 Task: Open Card Team Communication Review in Board Product Prototyping to Workspace Information Security and add a team member Softage.1@softage.net, a label Yellow, a checklist Customer Acquisition, an attachment from your google drive, a color Yellow and finally, add a card description 'Create and send out employee satisfaction survey on company values' and a comment 'Collaboration and communication are key to success for this task, so let us make sure everyone is informed and involved.'. Add a start date 'Jan 05, 1900' with a due date 'Jan 12, 1900'
Action: Mouse moved to (402, 144)
Screenshot: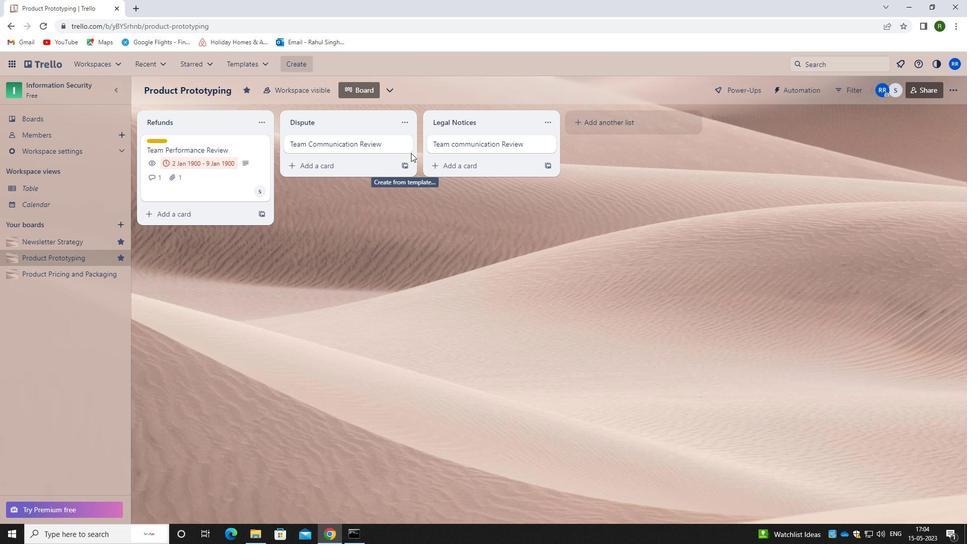 
Action: Mouse pressed left at (402, 144)
Screenshot: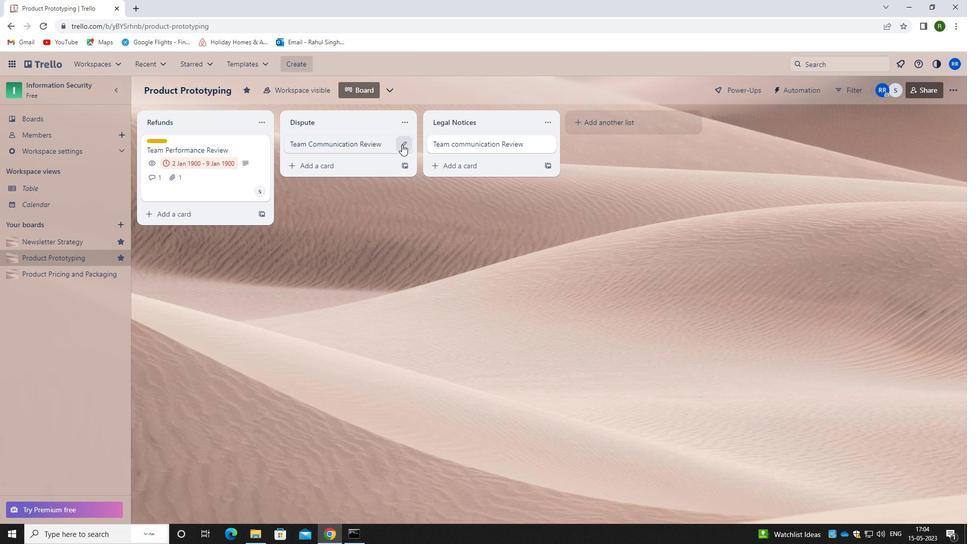 
Action: Mouse moved to (453, 145)
Screenshot: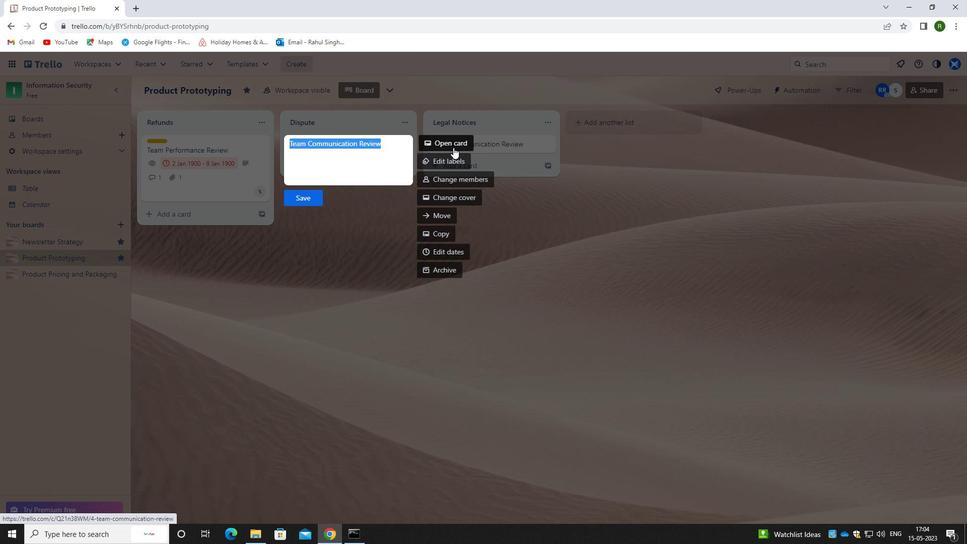 
Action: Mouse pressed left at (453, 145)
Screenshot: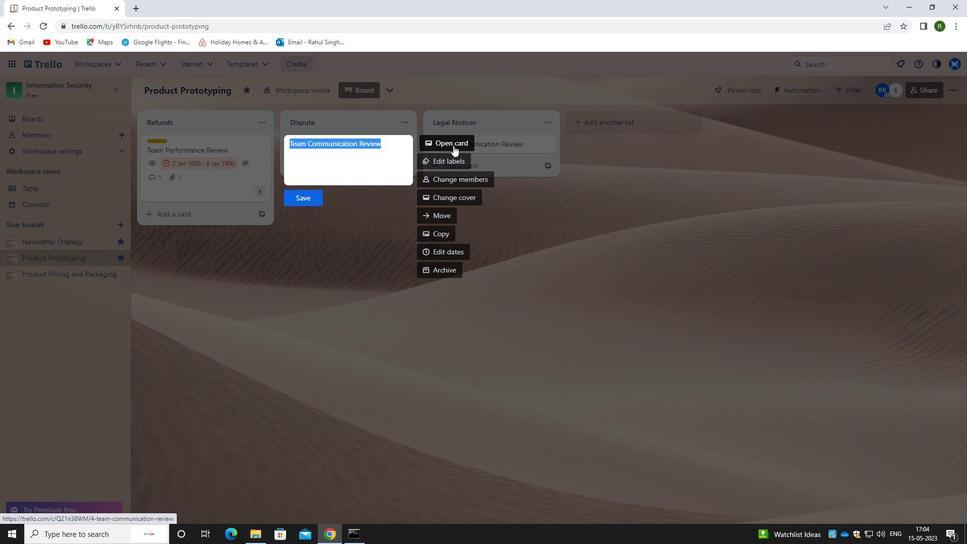 
Action: Mouse moved to (610, 175)
Screenshot: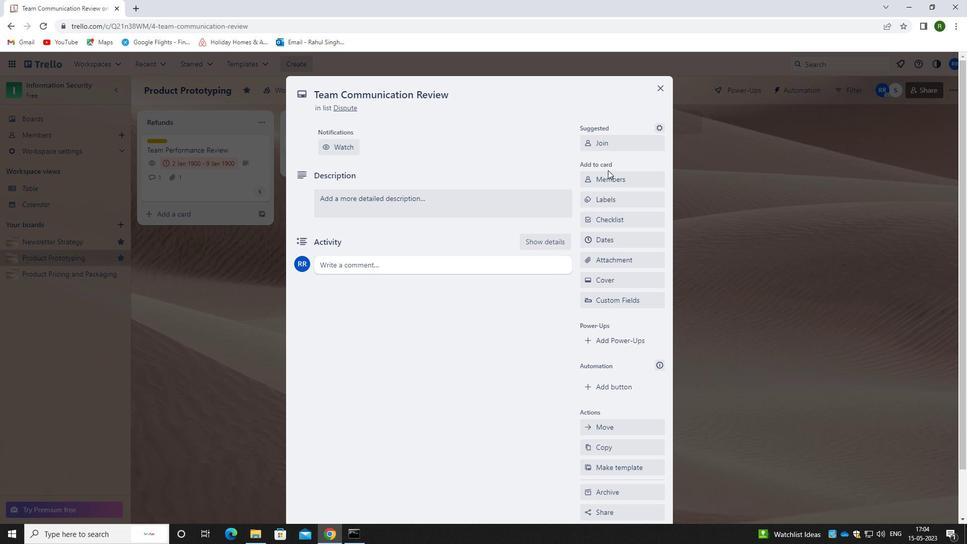 
Action: Mouse pressed left at (610, 175)
Screenshot: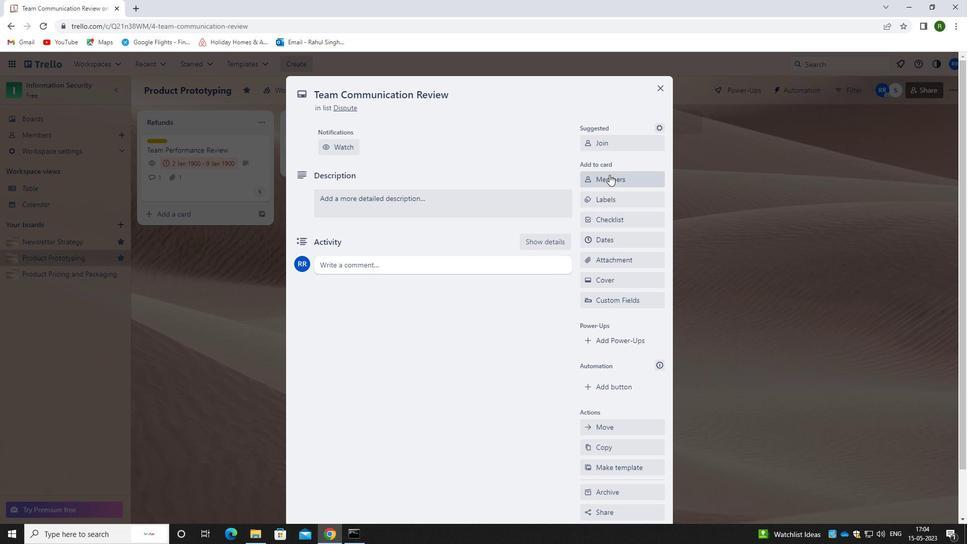 
Action: Mouse moved to (618, 227)
Screenshot: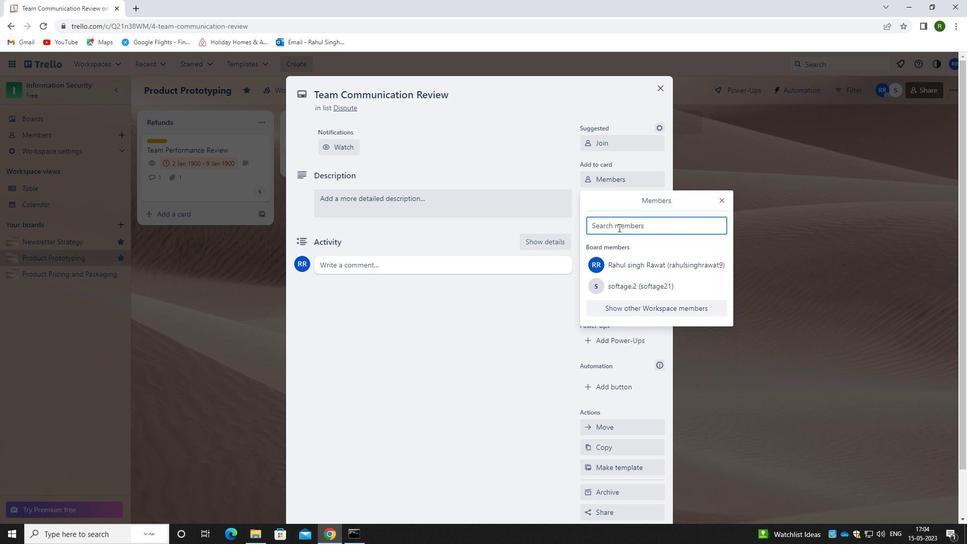 
Action: Key pressed <Key.caps_lock>s<Key.caps_lock>oftage<Key.backspace><Key.backspace><Key.backspace><Key.backspace><Key.backspace><Key.backspace><Key.backspace><Key.backspace><Key.backspace><Key.backspace><Key.caps_lock><Key.caps_lock>s<Key.caps_lock>Oftage.1<Key.shift>@SOFTAGE.NET
Screenshot: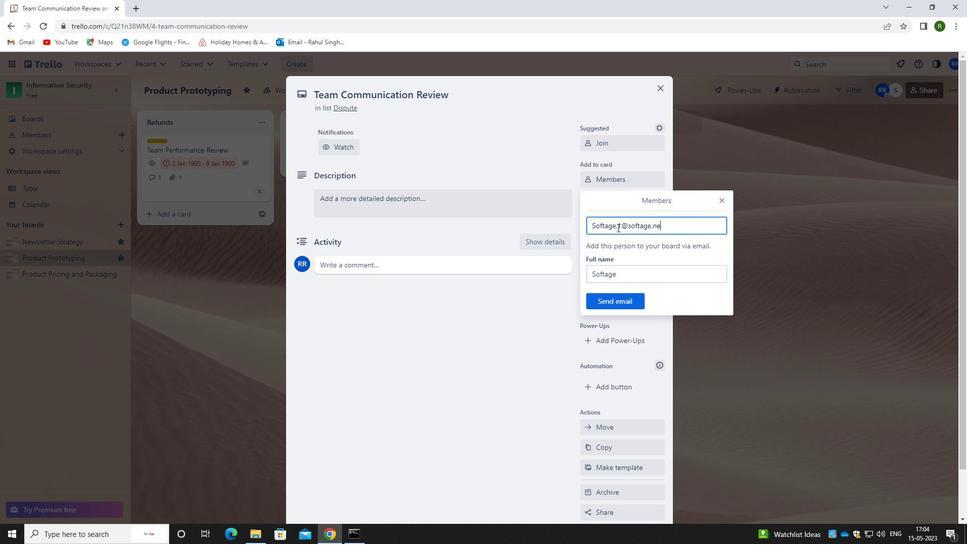 
Action: Mouse moved to (618, 305)
Screenshot: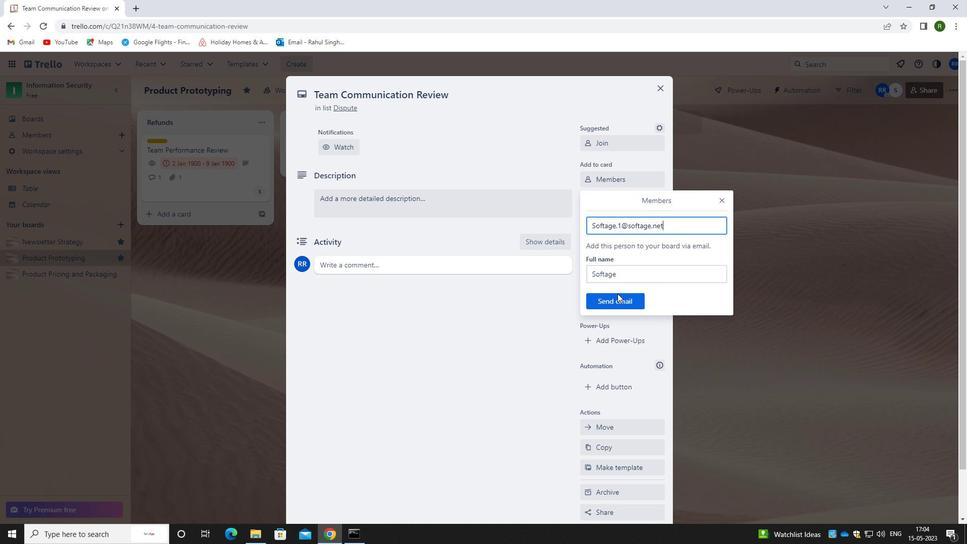 
Action: Mouse pressed left at (618, 305)
Screenshot: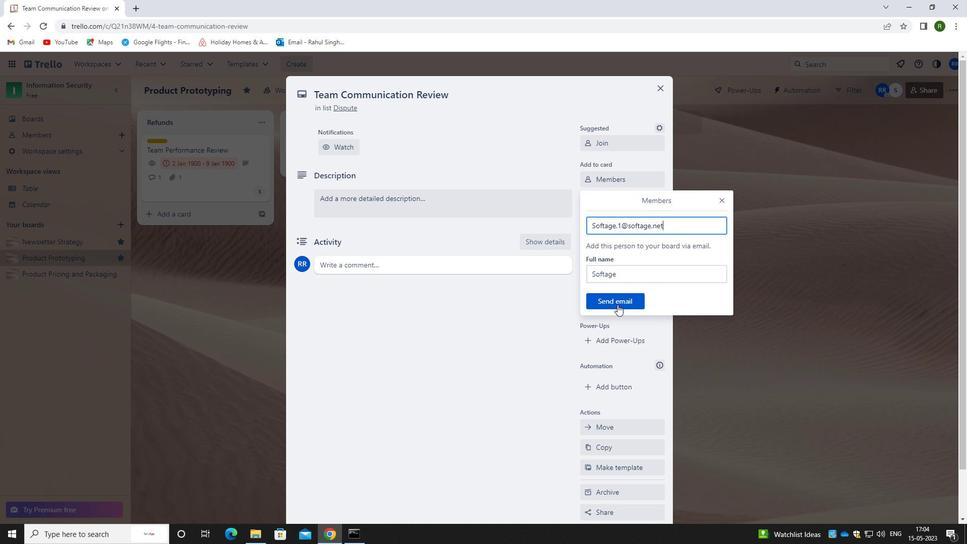 
Action: Mouse moved to (610, 198)
Screenshot: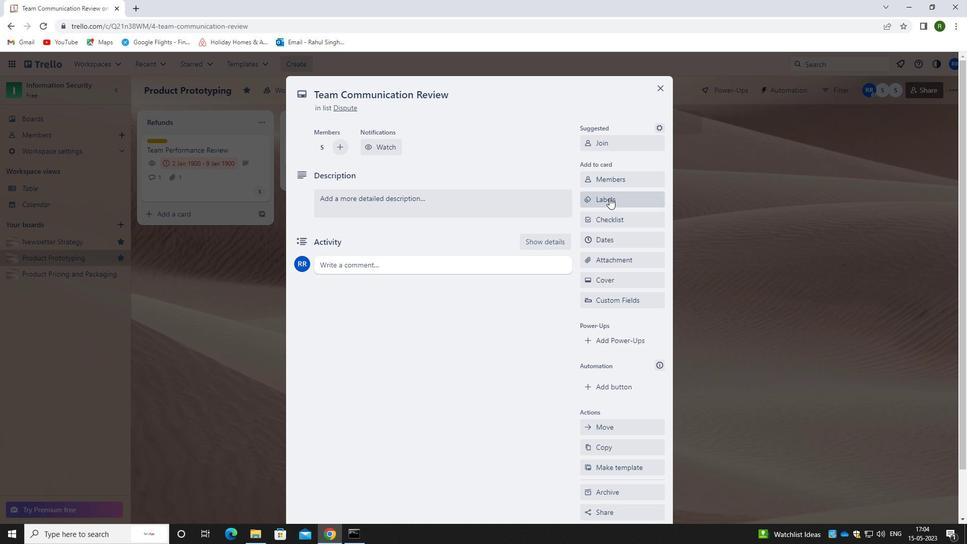 
Action: Mouse pressed left at (610, 198)
Screenshot: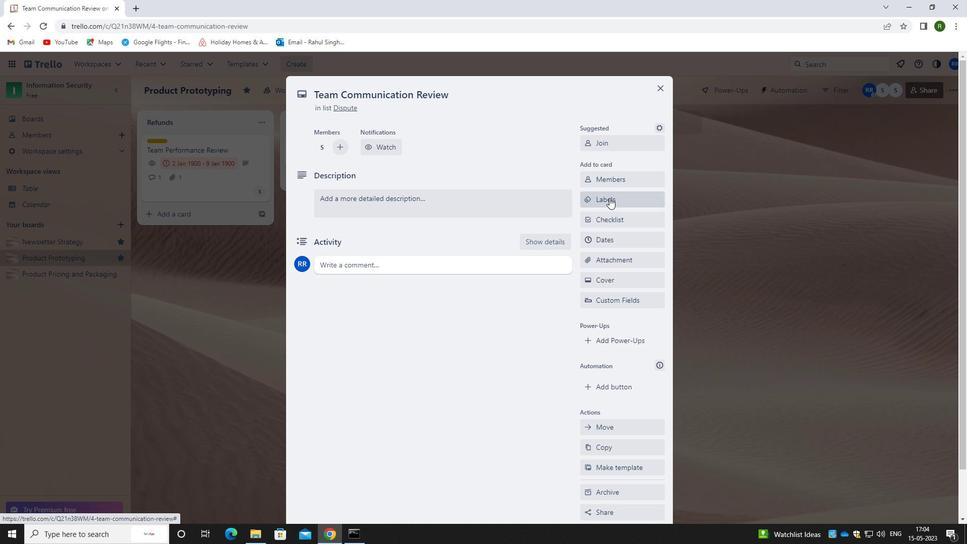 
Action: Mouse moved to (610, 204)
Screenshot: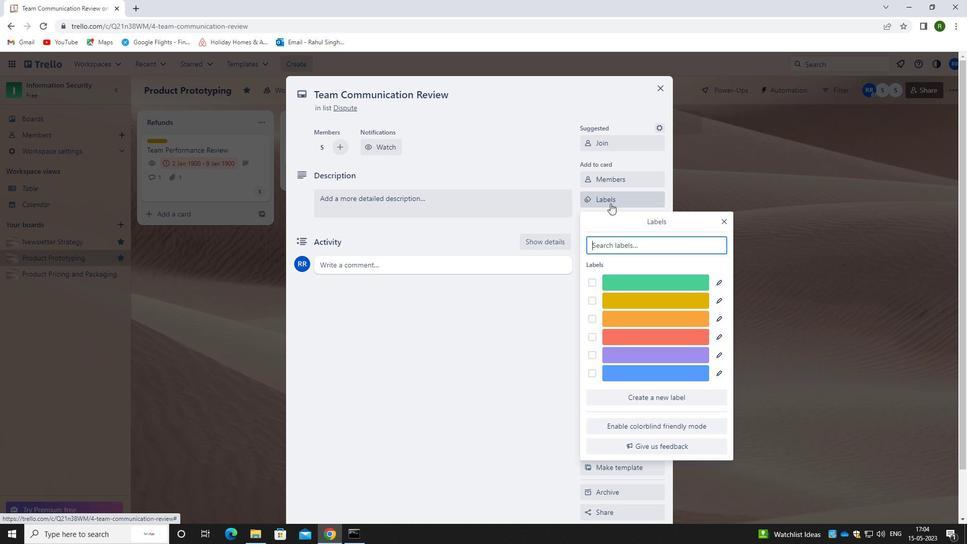
Action: Key pressed YELLOW
Screenshot: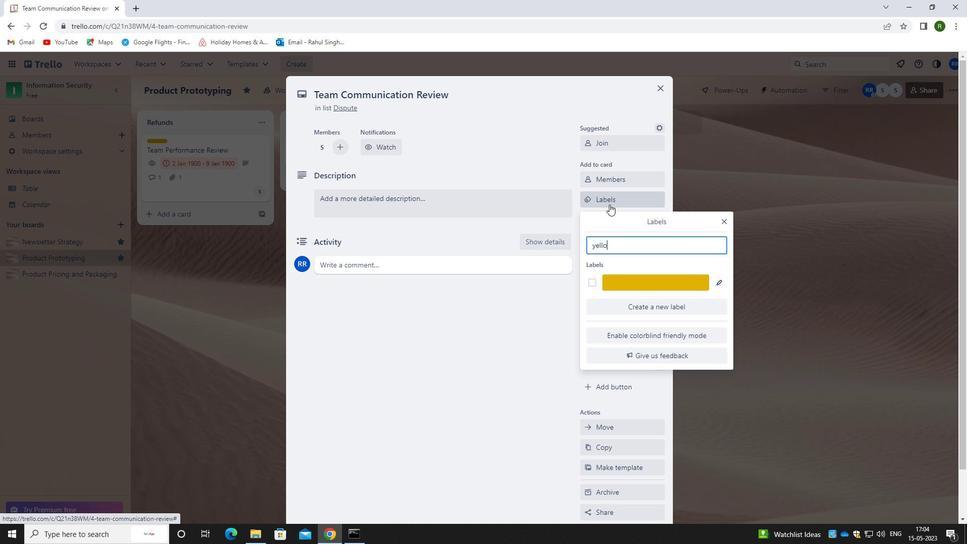 
Action: Mouse moved to (589, 285)
Screenshot: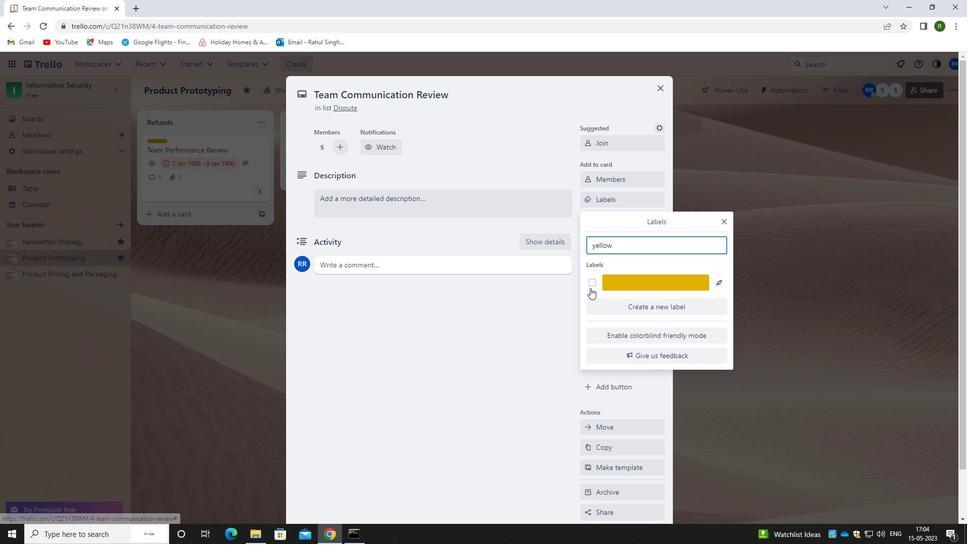 
Action: Mouse pressed left at (589, 285)
Screenshot: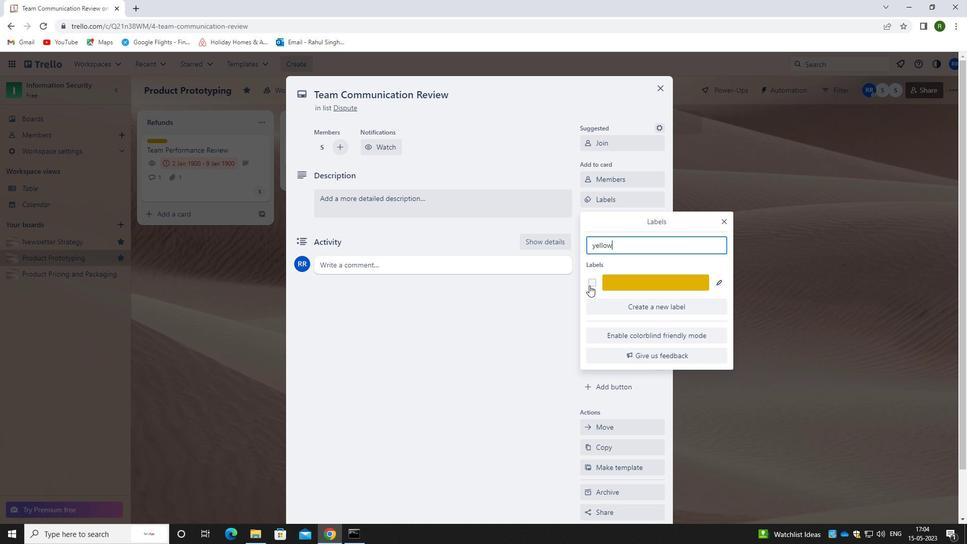 
Action: Mouse moved to (551, 328)
Screenshot: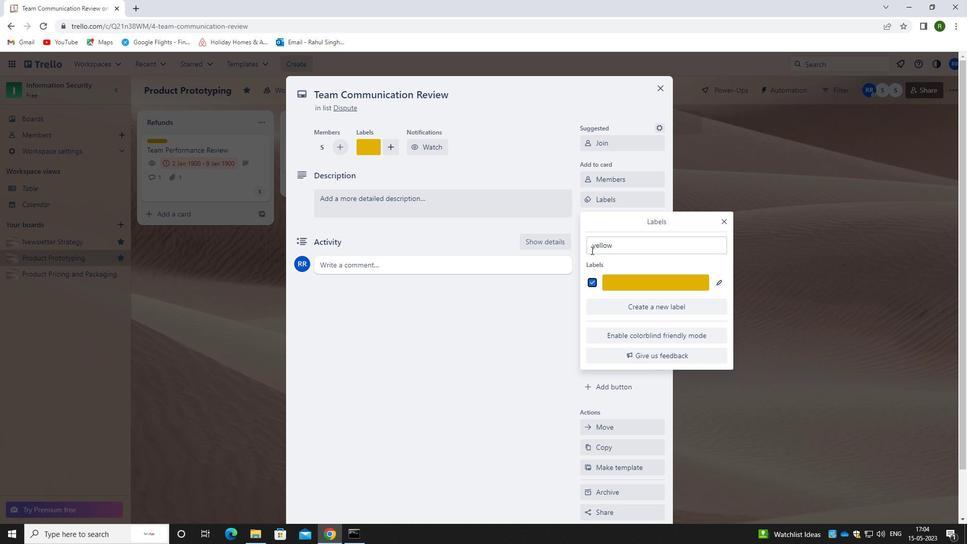 
Action: Mouse pressed left at (551, 328)
Screenshot: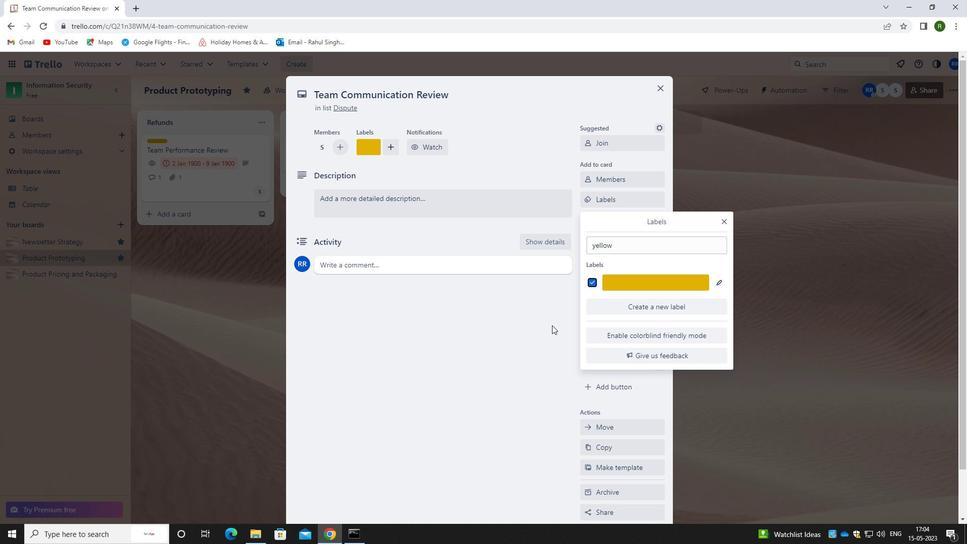 
Action: Mouse moved to (618, 222)
Screenshot: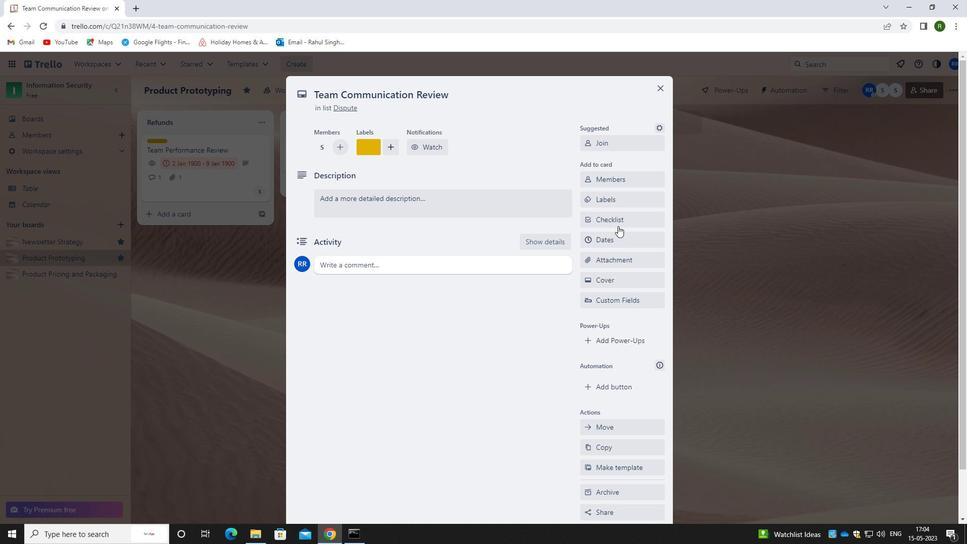 
Action: Mouse pressed left at (618, 222)
Screenshot: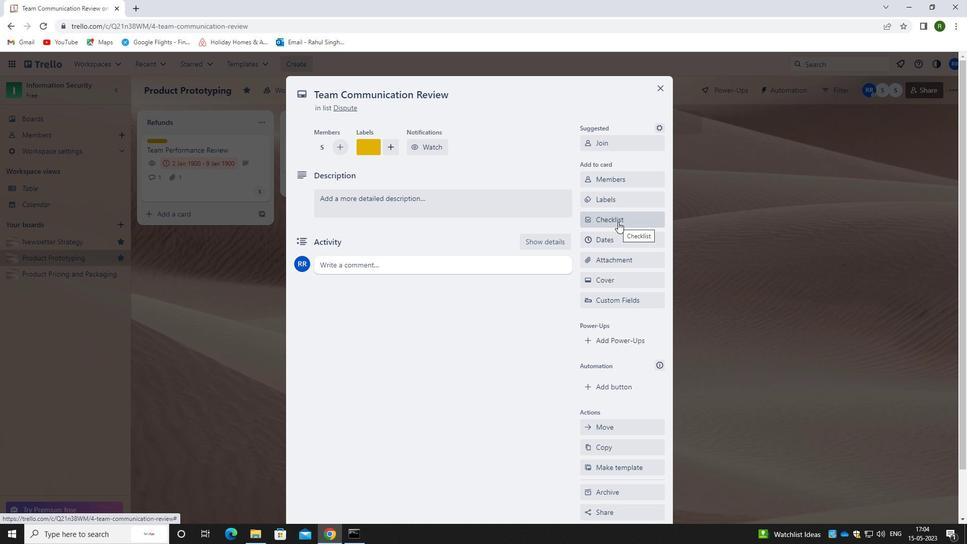 
Action: Mouse moved to (606, 248)
Screenshot: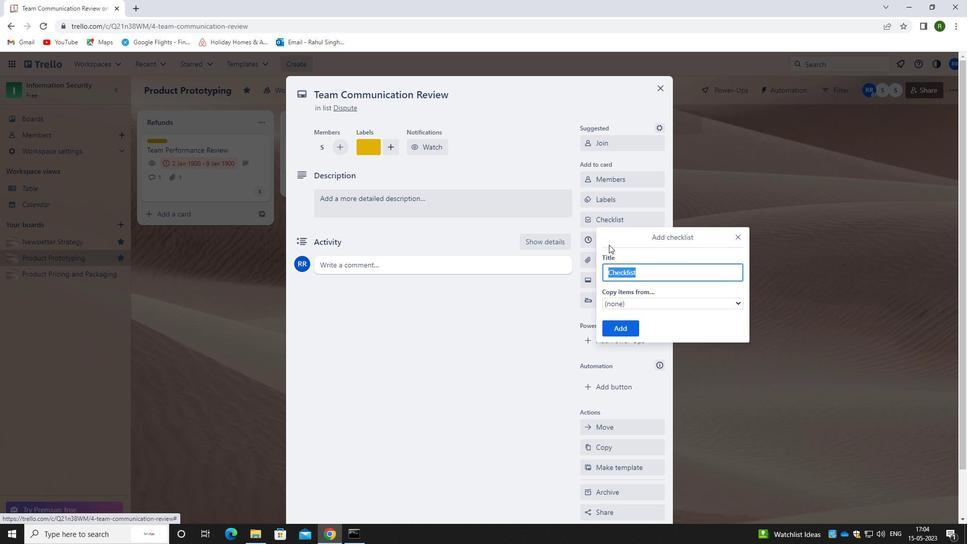 
Action: Key pressed <Key.shift>P<Key.backspace><Key.shift>CUSTOM
Screenshot: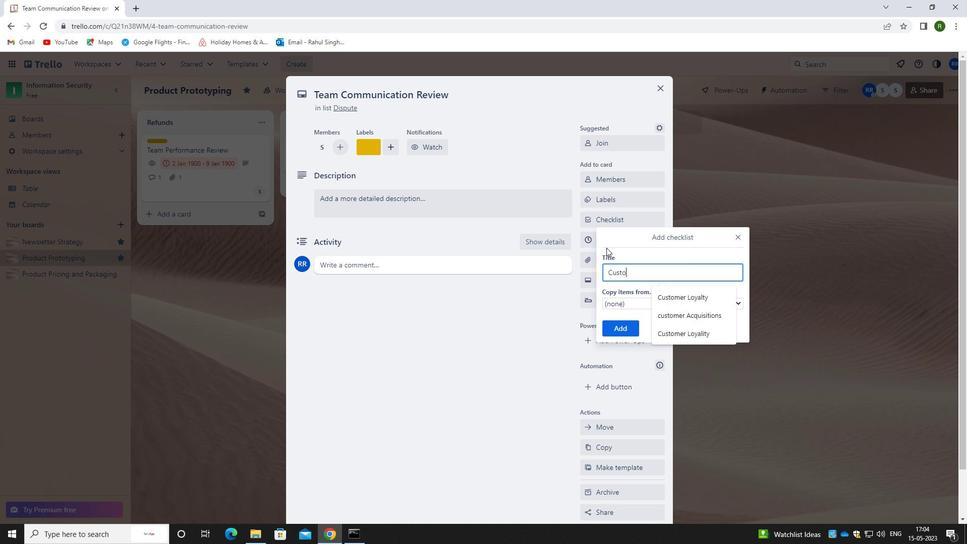 
Action: Mouse moved to (674, 317)
Screenshot: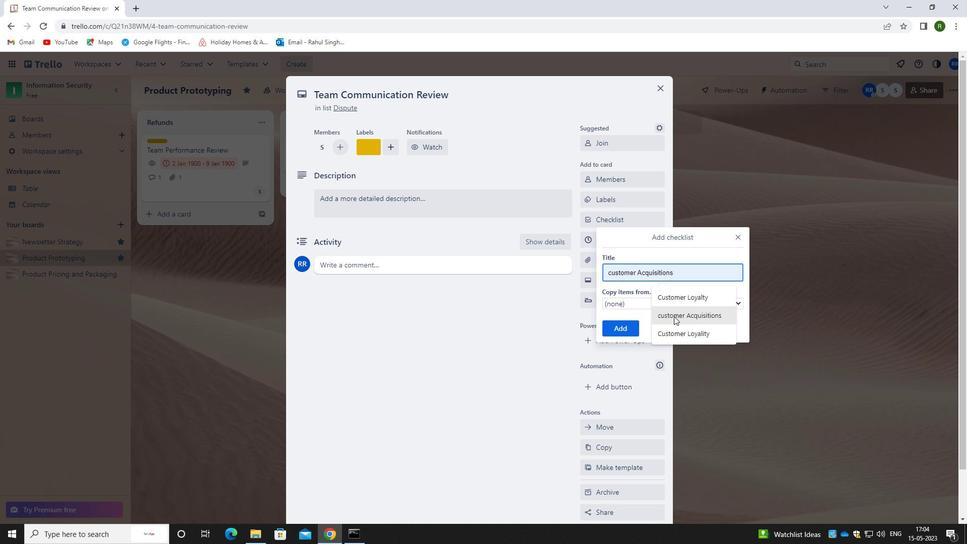 
Action: Mouse pressed left at (674, 317)
Screenshot: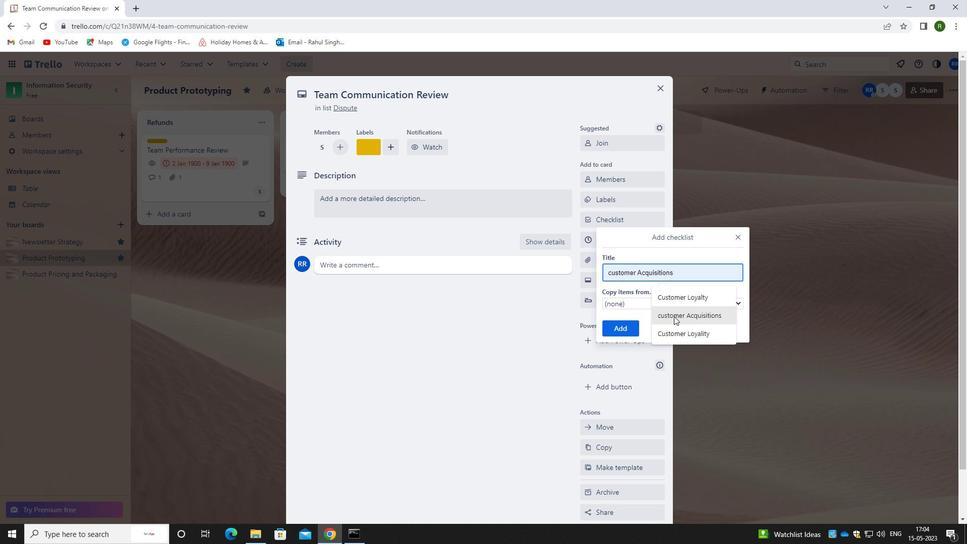 
Action: Mouse moved to (619, 330)
Screenshot: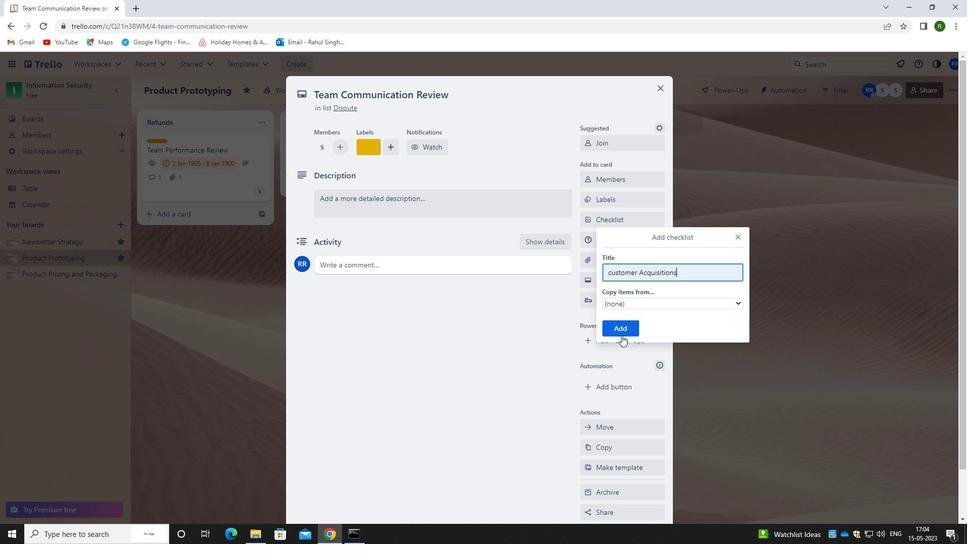 
Action: Mouse pressed left at (619, 330)
Screenshot: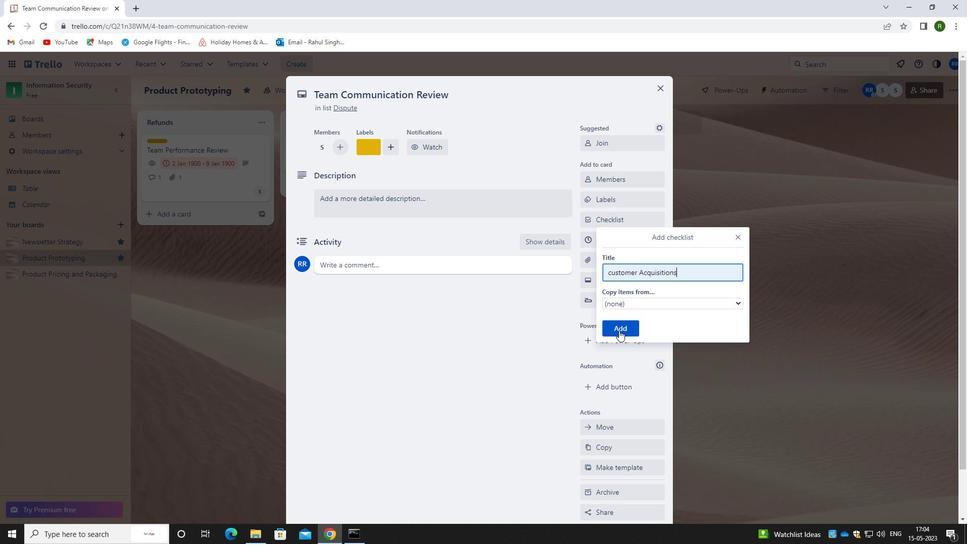 
Action: Mouse moved to (602, 256)
Screenshot: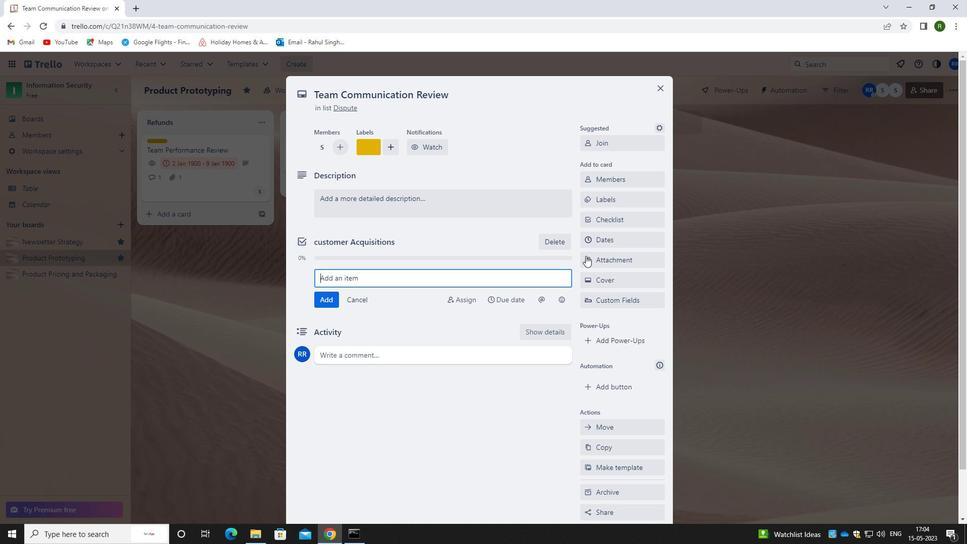 
Action: Mouse pressed left at (602, 256)
Screenshot: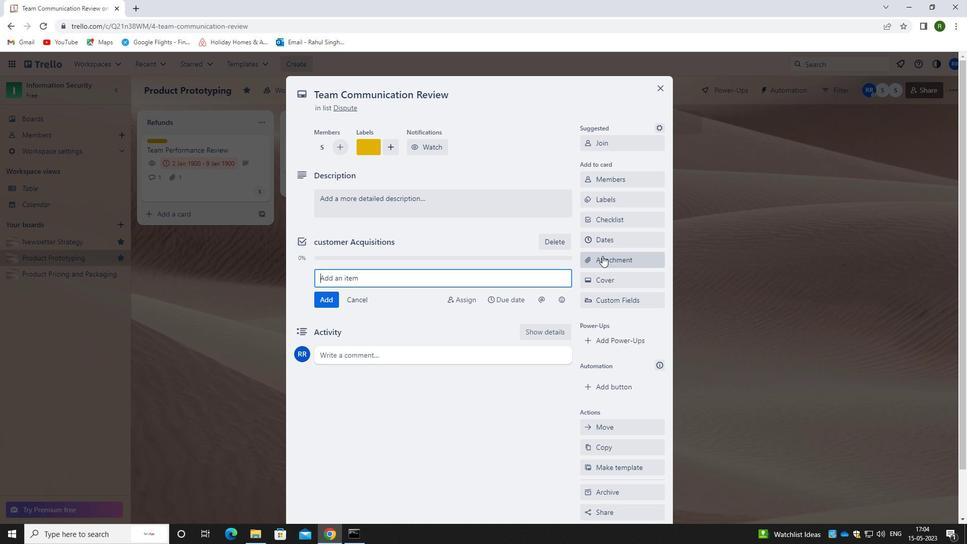 
Action: Mouse moved to (623, 332)
Screenshot: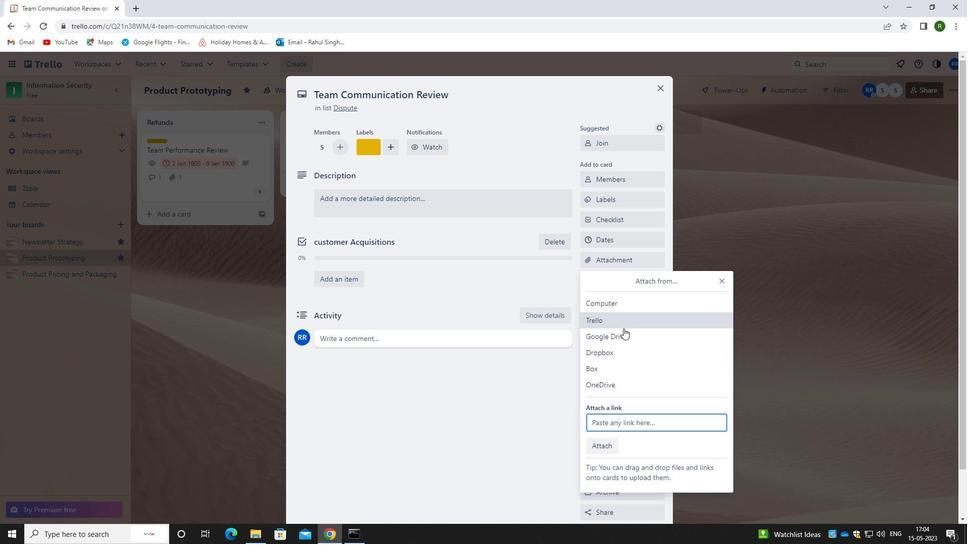 
Action: Mouse pressed left at (623, 332)
Screenshot: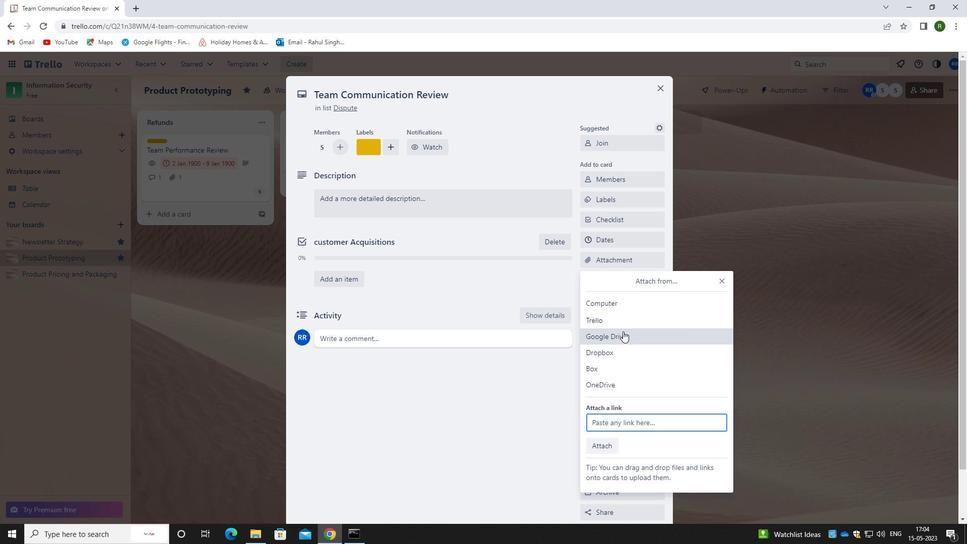 
Action: Mouse moved to (306, 382)
Screenshot: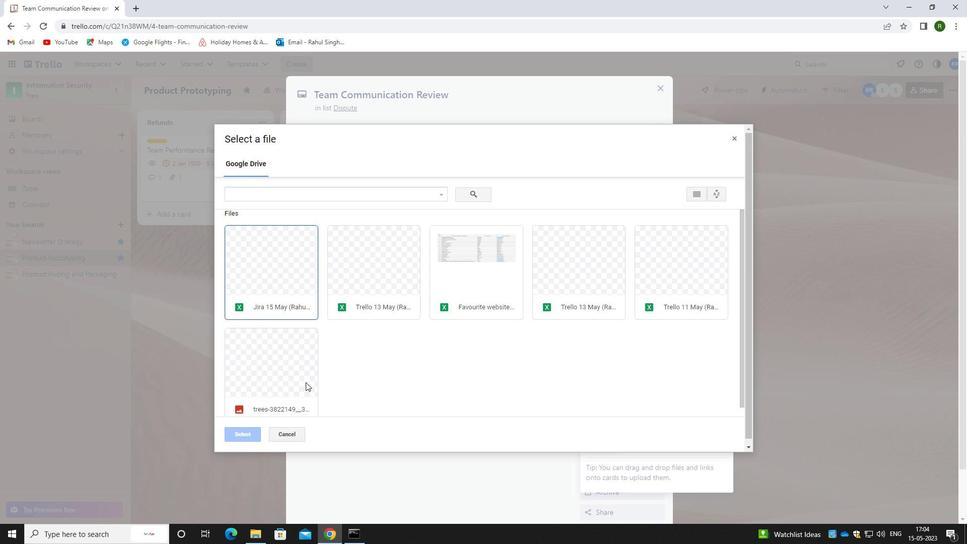 
Action: Mouse pressed left at (306, 382)
Screenshot: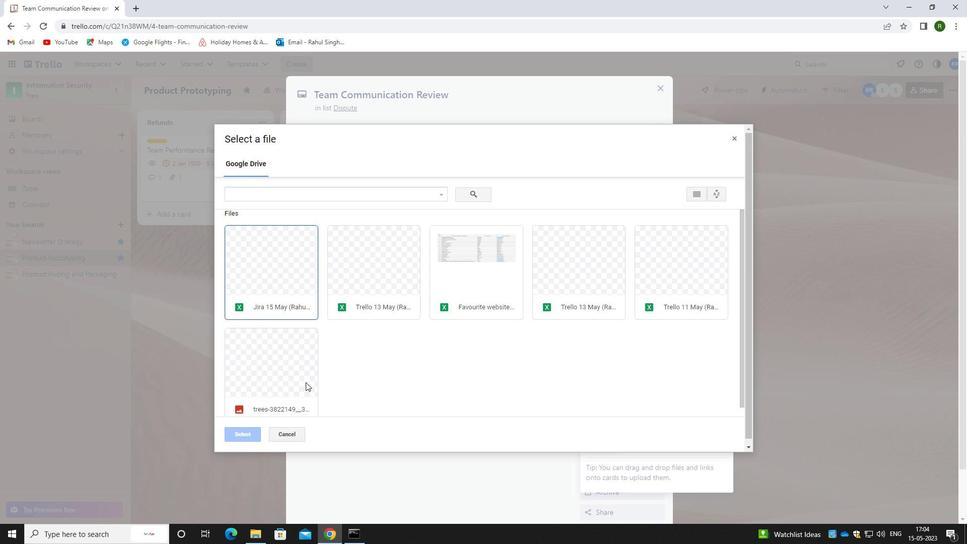 
Action: Mouse moved to (241, 438)
Screenshot: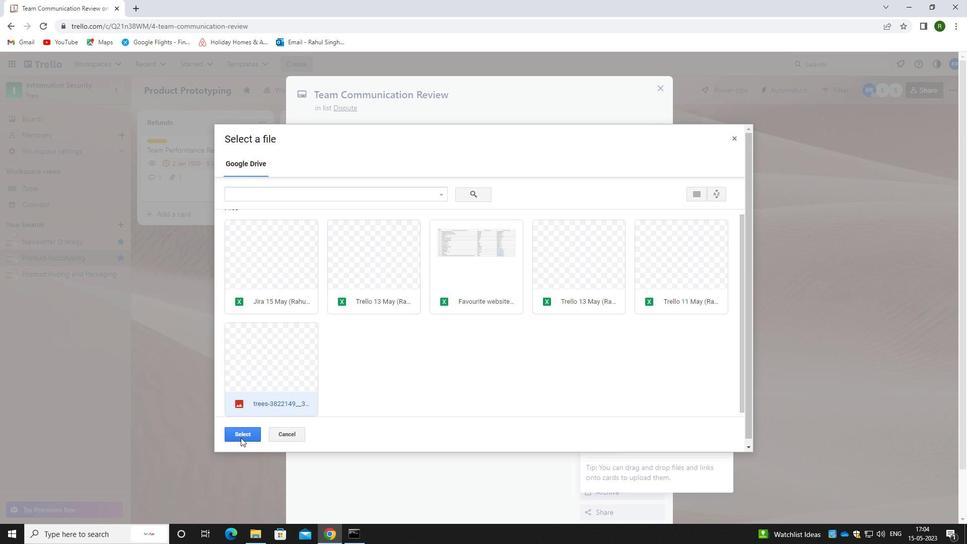
Action: Mouse pressed left at (241, 438)
Screenshot: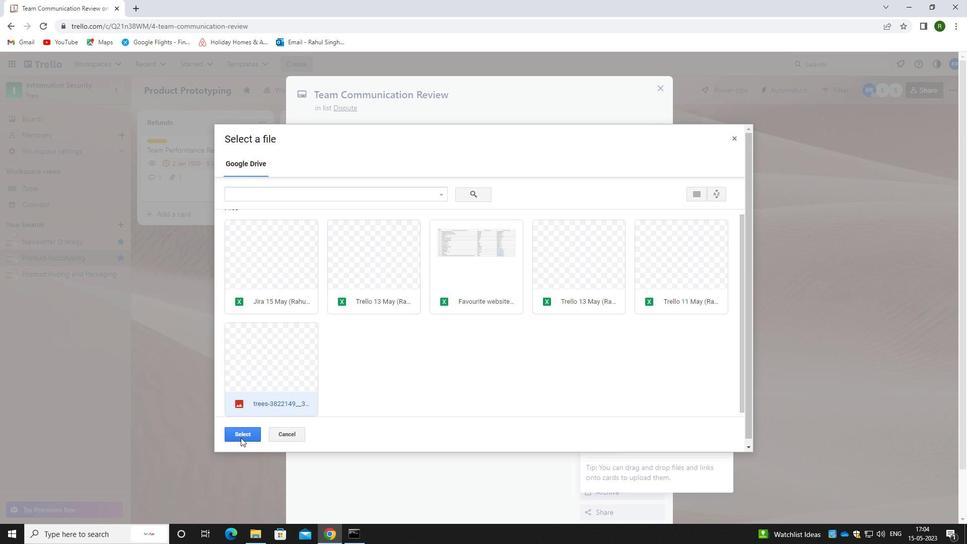 
Action: Mouse moved to (395, 206)
Screenshot: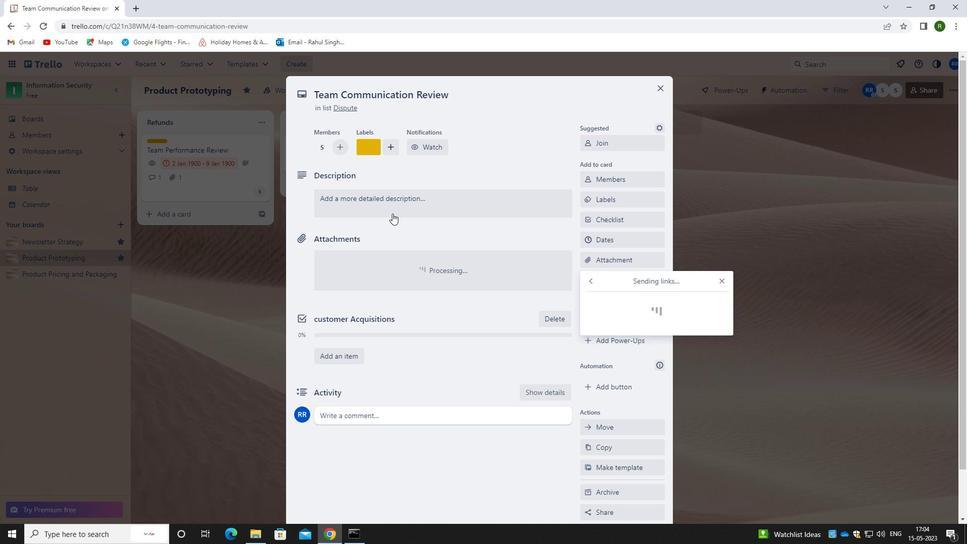 
Action: Mouse pressed left at (395, 206)
Screenshot: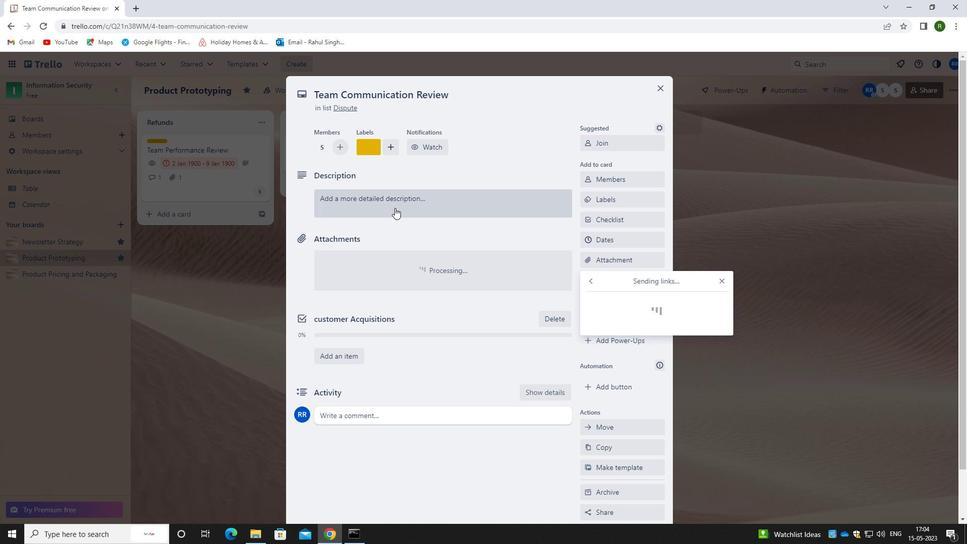
Action: Mouse moved to (387, 261)
Screenshot: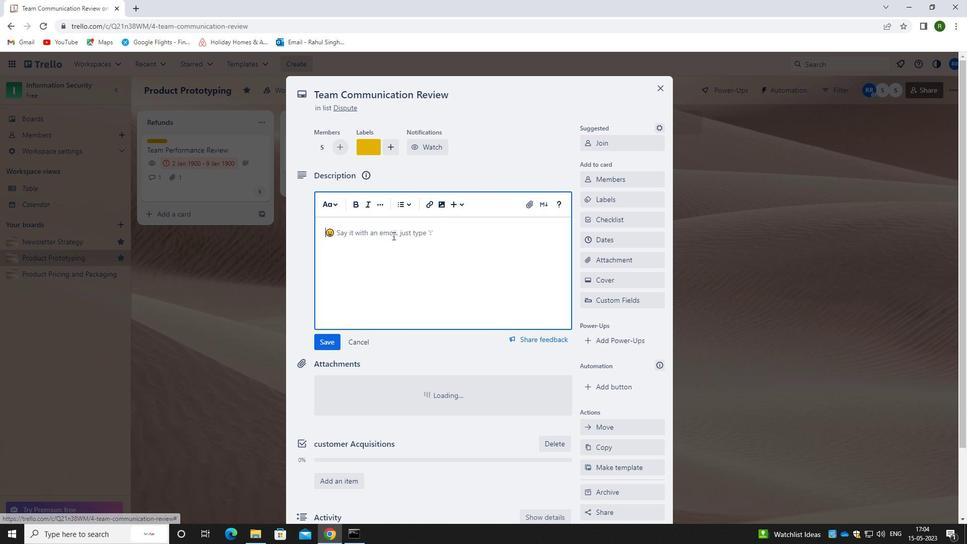 
Action: Key pressed <Key.caps_lock>C<Key.caps_lock>REATE<Key.space>AND<Key.space>SEND<Key.space>OUR<Key.backspace>T<Key.space>EMP;<Key.backspace>LI<Key.backspace>YEE<Key.space><Key.backspace><Key.backspace><Key.backspace><Key.backspace>OUE<Key.backspace><Key.backspace>YEE<Key.space>SATISFACTION<Key.space>SURVEY<Key.space>ON<Key.space>COMPANY<Key.space>VALUES
Screenshot: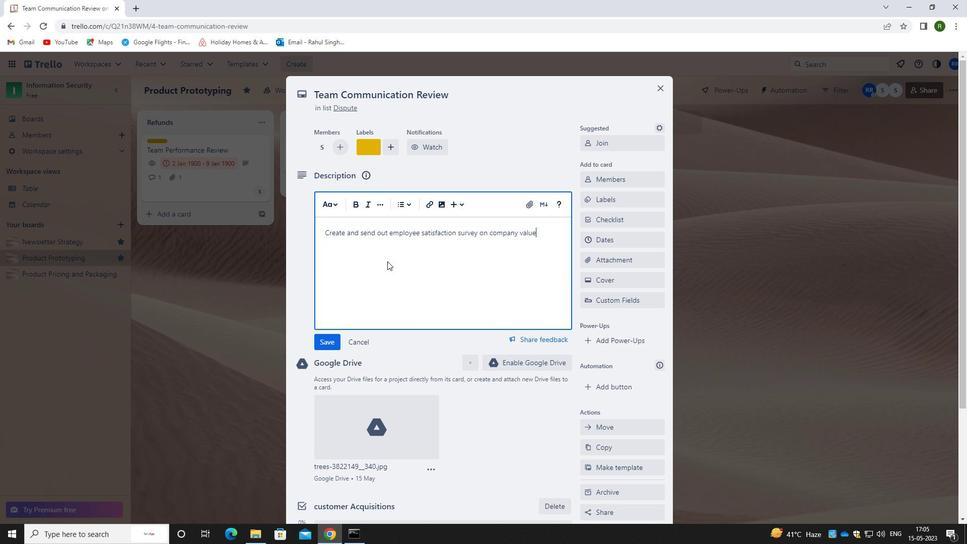 
Action: Mouse moved to (333, 349)
Screenshot: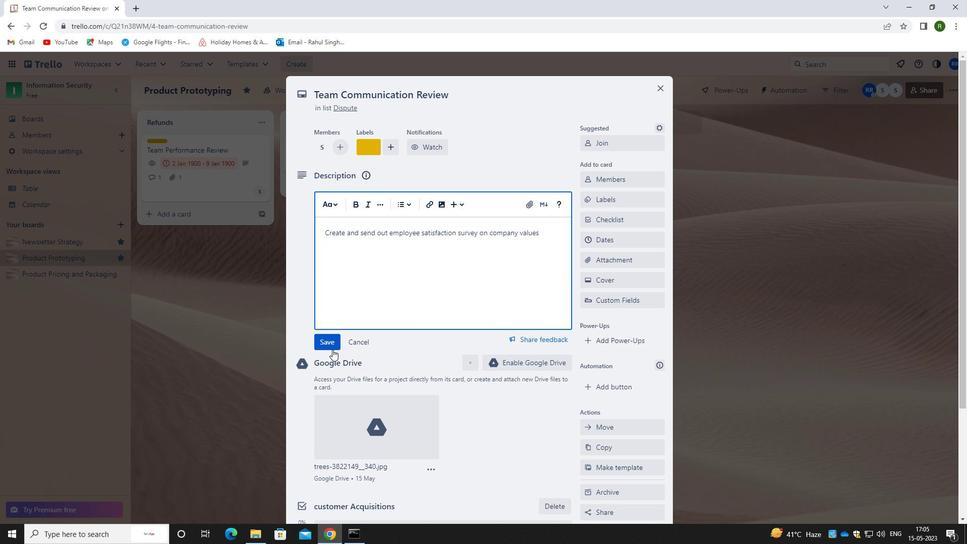 
Action: Mouse pressed left at (333, 349)
Screenshot: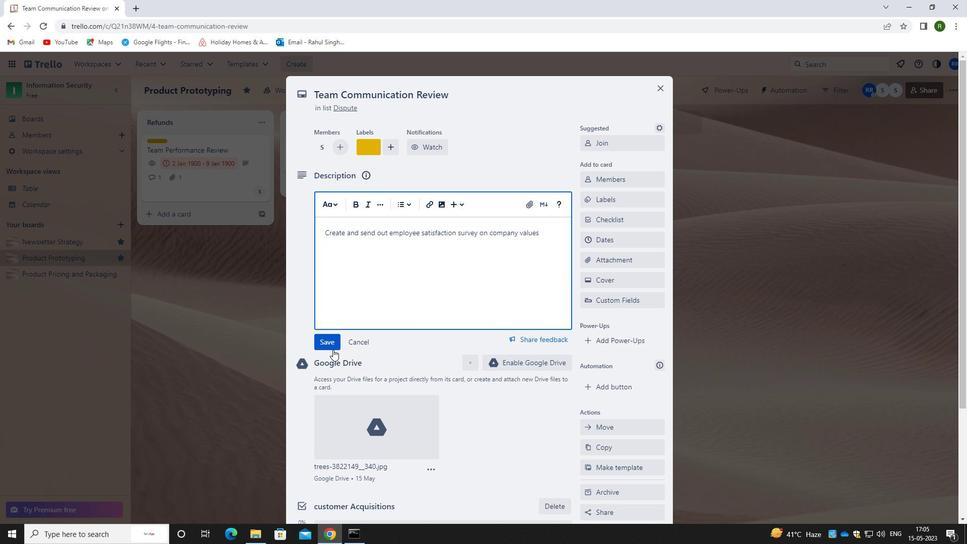 
Action: Mouse moved to (394, 275)
Screenshot: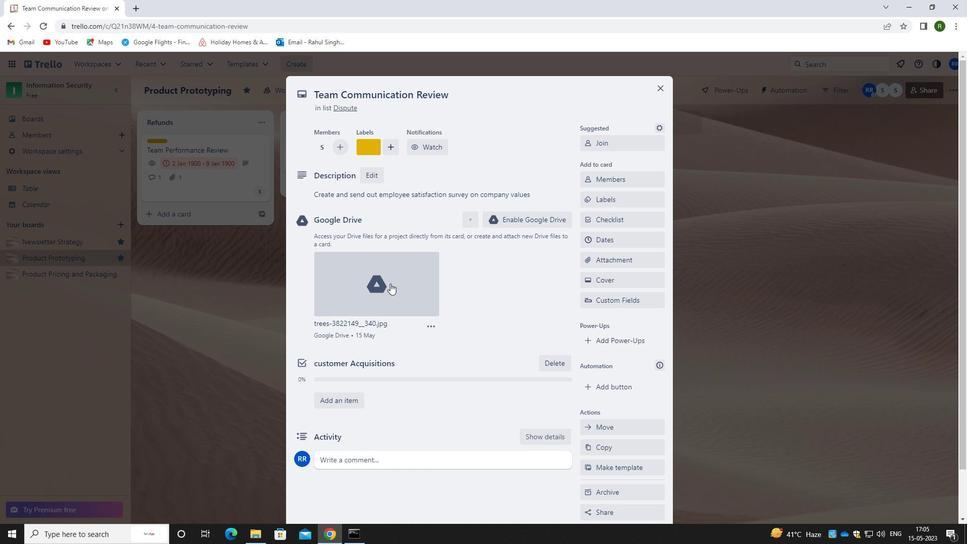 
Action: Mouse scrolled (394, 274) with delta (0, 0)
Screenshot: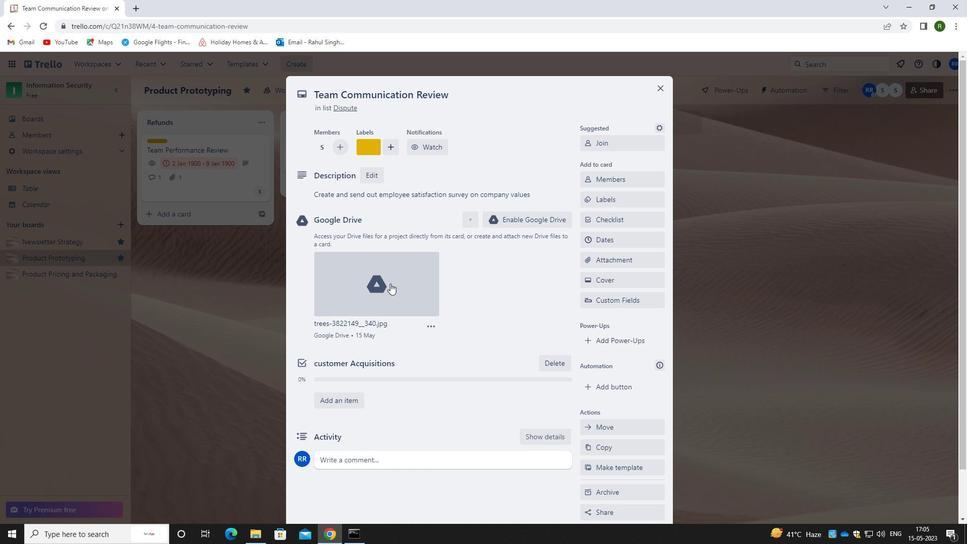 
Action: Mouse moved to (395, 276)
Screenshot: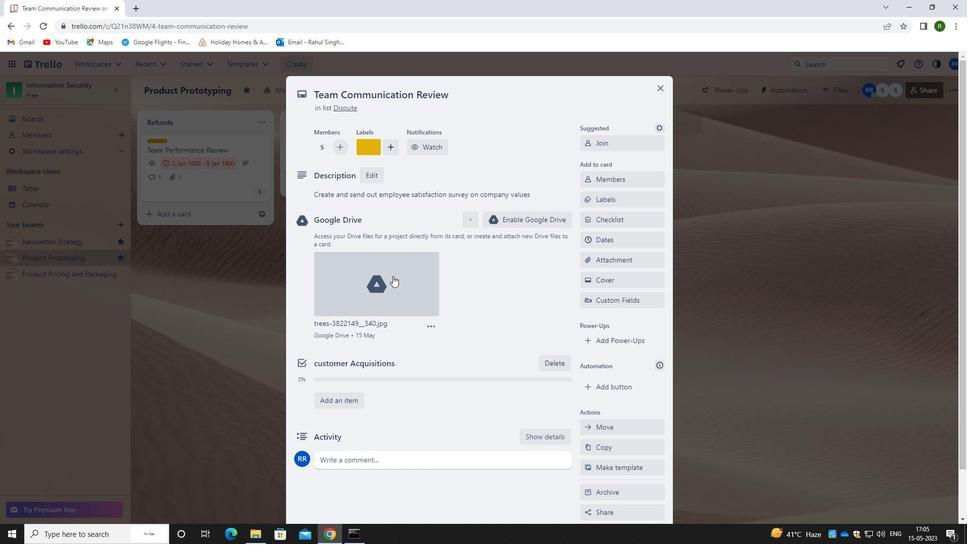 
Action: Mouse scrolled (395, 276) with delta (0, 0)
Screenshot: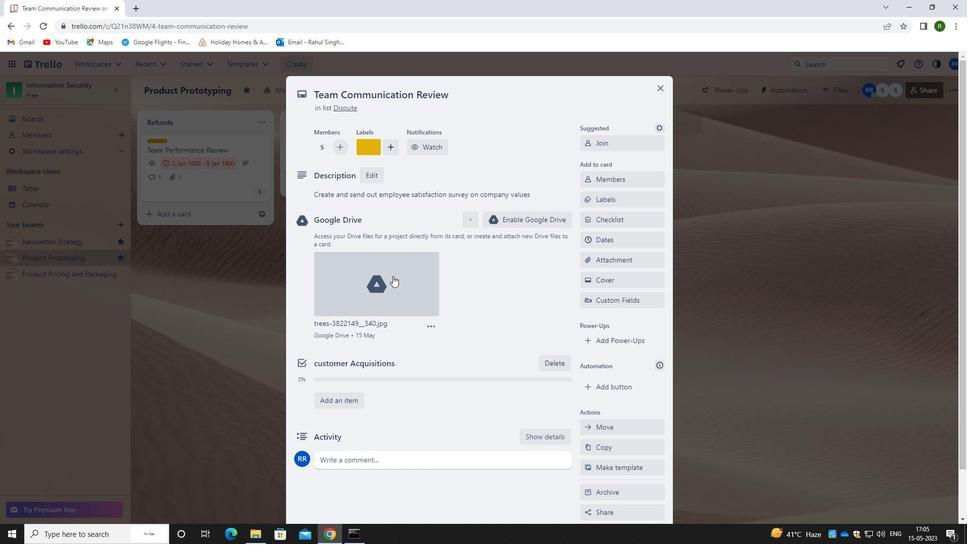 
Action: Mouse moved to (396, 278)
Screenshot: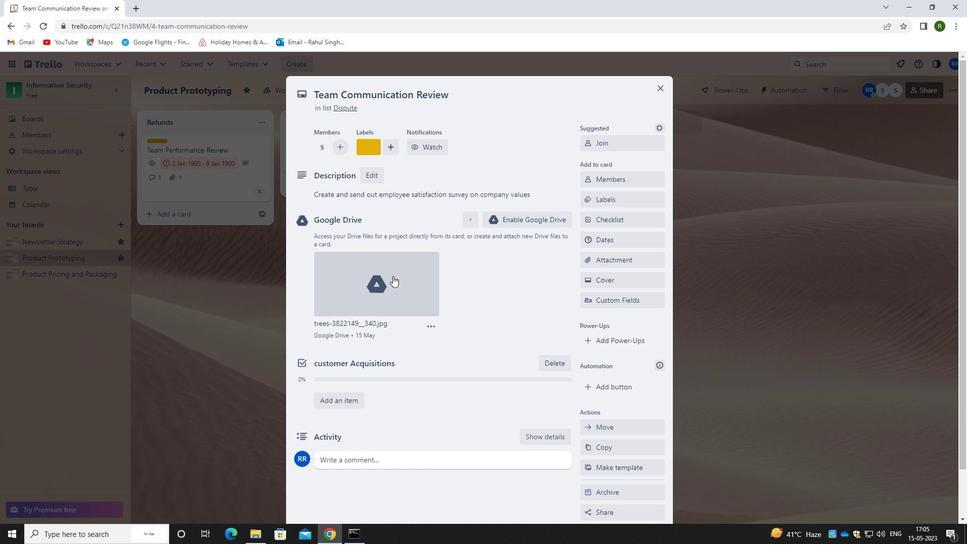 
Action: Mouse scrolled (396, 277) with delta (0, 0)
Screenshot: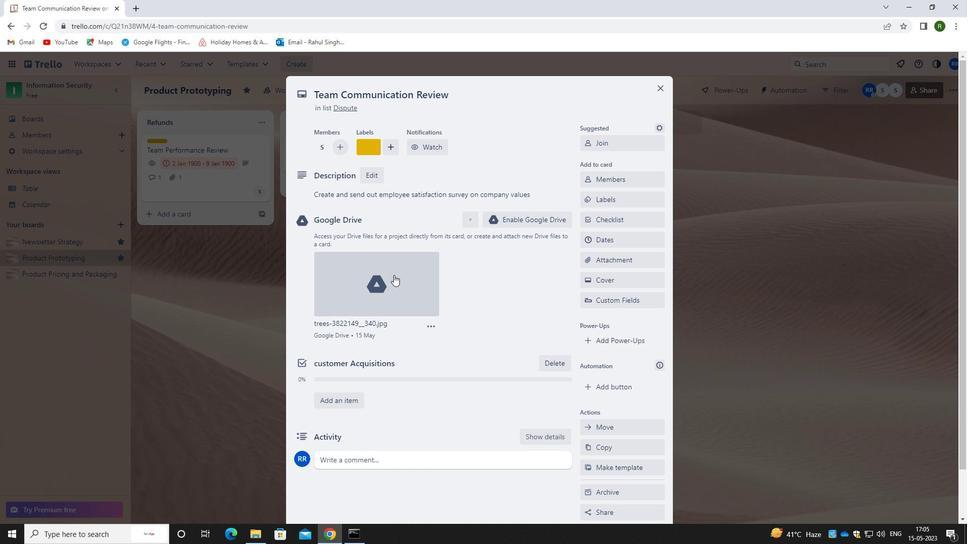 
Action: Mouse moved to (359, 411)
Screenshot: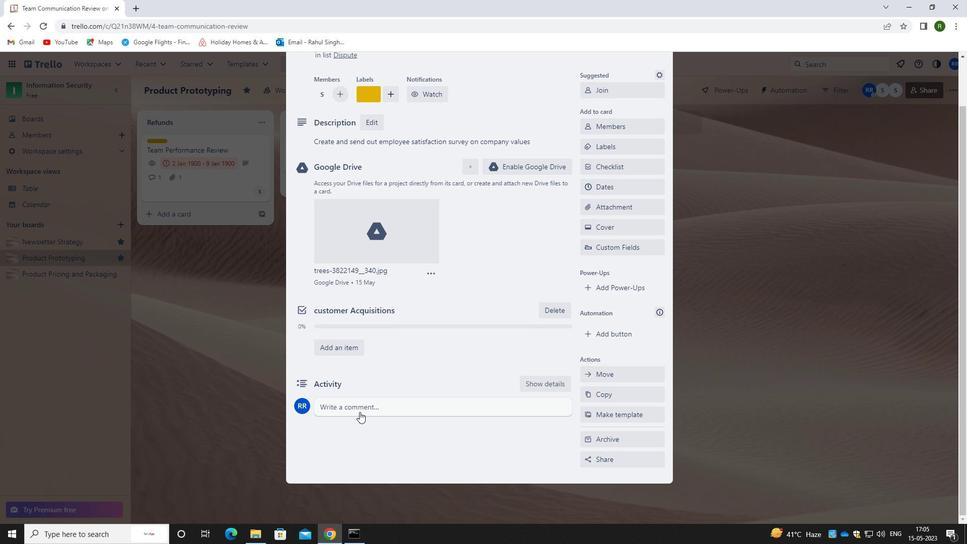 
Action: Mouse pressed left at (359, 411)
Screenshot: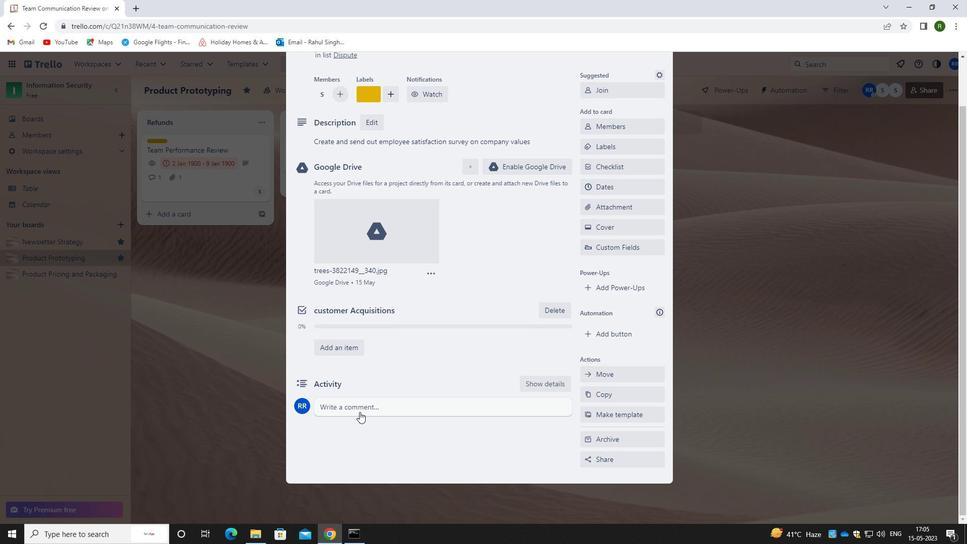 
Action: Mouse moved to (420, 369)
Screenshot: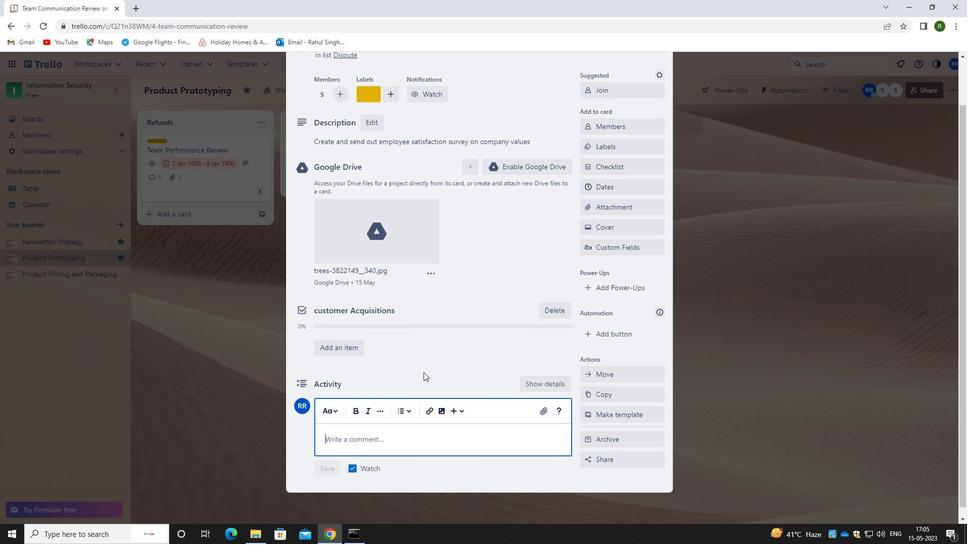 
Action: Key pressed <Key.caps_lock>C<Key.caps_lock>OLLABORATION<Key.space>AND<Key.space>COMMY<Key.backspace>UNICATION<Key.space>ARE<Key.space>KEY<Key.space>OF<Key.space><Key.backspace><Key.backspace>TO<Key.backspace><Key.backspace><Key.backspace>TO<Key.space>SUCCESS<Key.space>
Screenshot: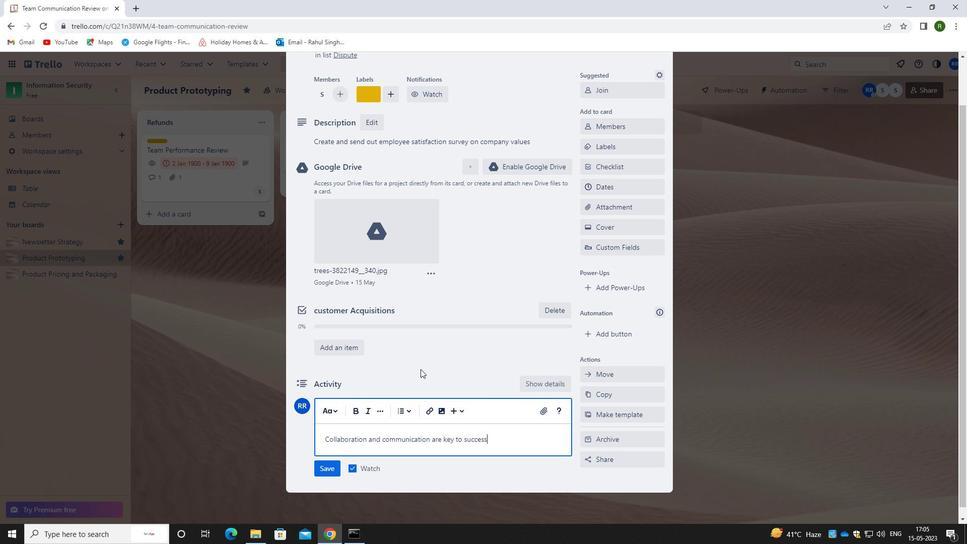 
Action: Mouse moved to (420, 369)
Screenshot: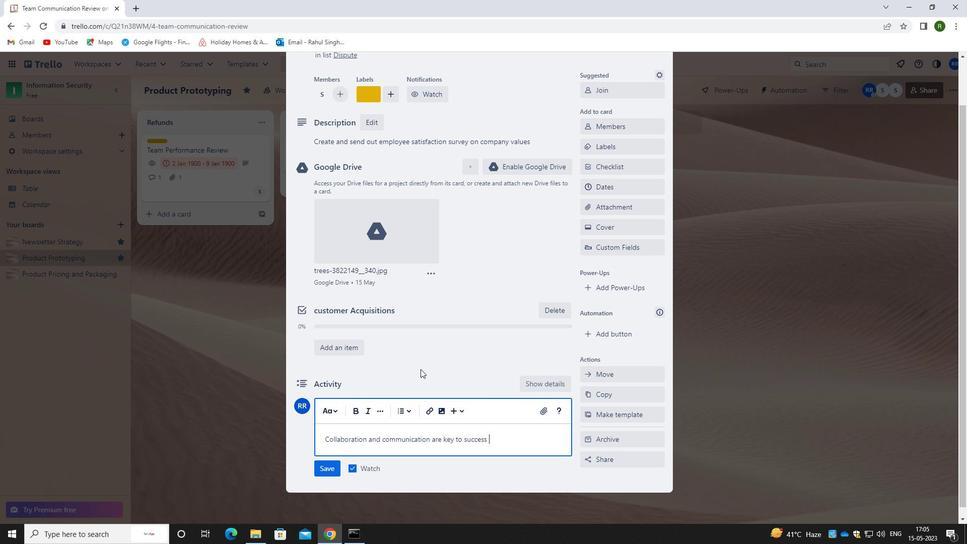 
Action: Key pressed FOR<Key.space>THIS<Key.space>TASK,<Key.space>SO<Key.space>LET<Key.space>US<Key.space>MAKE<Key.space>SURE<Key.space>EVERYONE<Key.space>IS<Key.space>INFORMED<Key.space>AND<Key.space>INVOLVED.
Screenshot: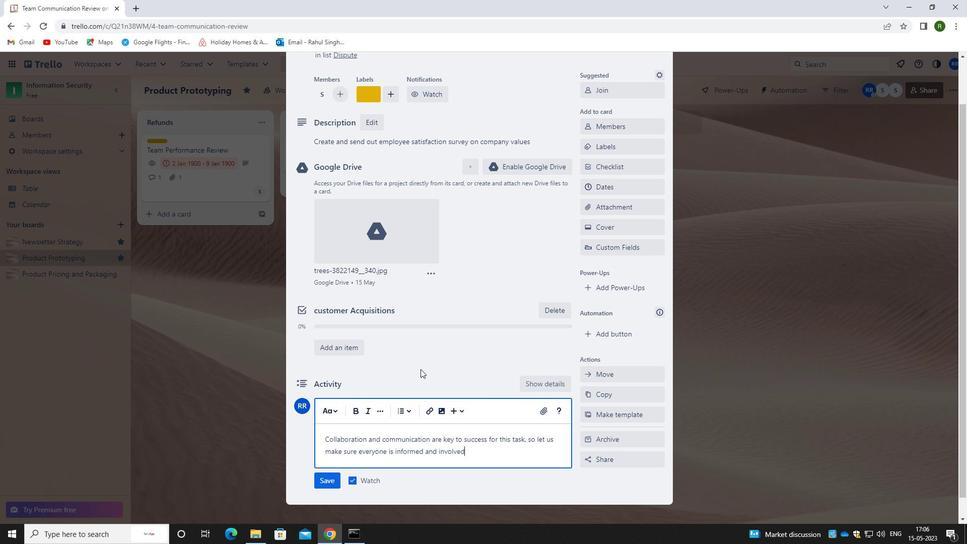 
Action: Mouse moved to (333, 474)
Screenshot: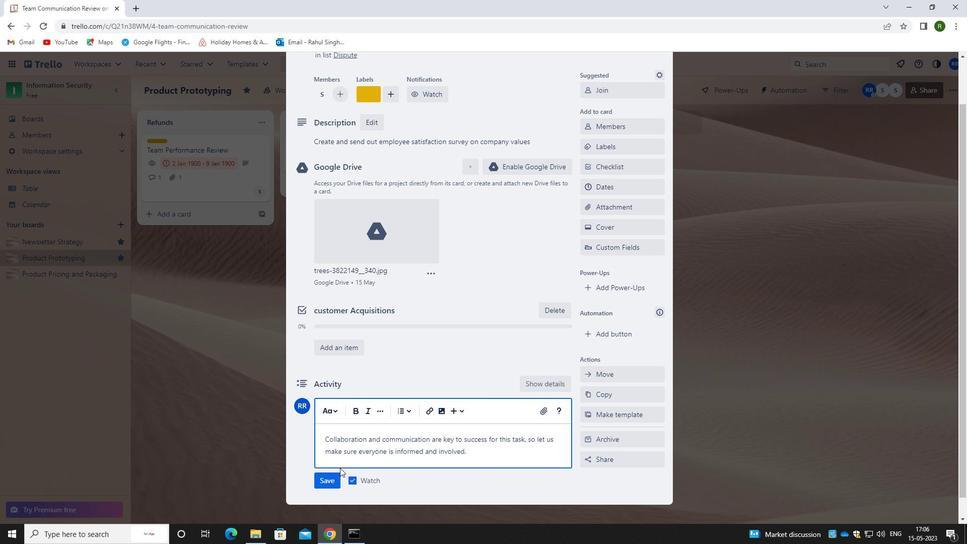 
Action: Mouse pressed left at (333, 474)
Screenshot: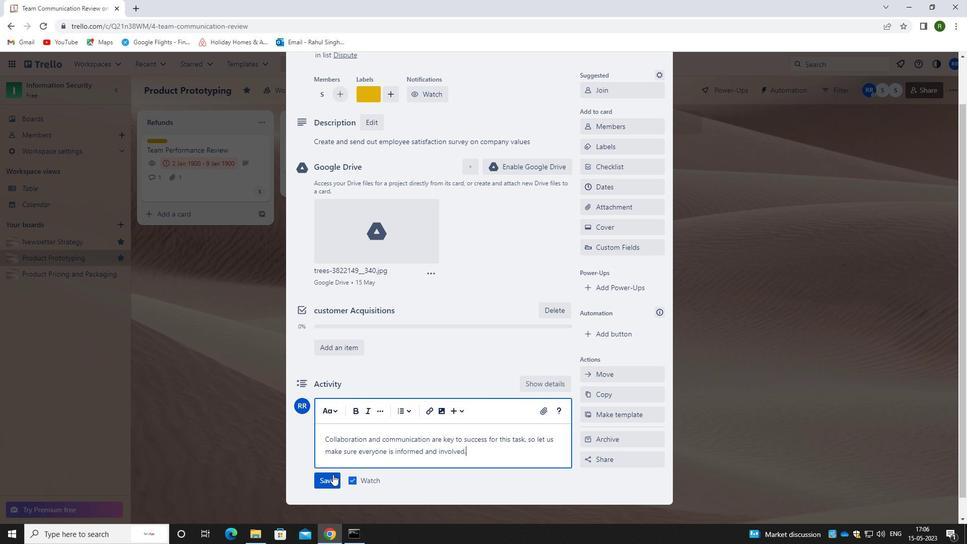 
Action: Mouse moved to (620, 183)
Screenshot: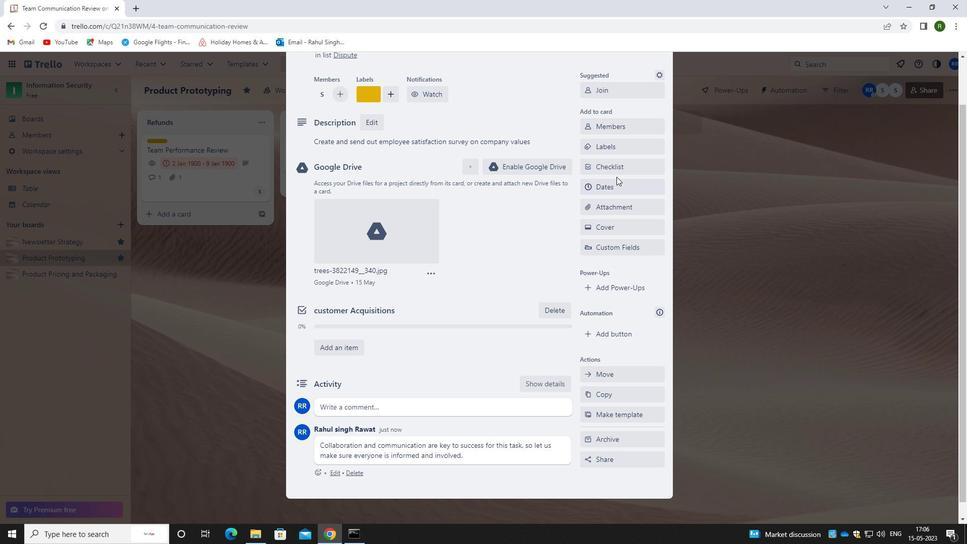 
Action: Mouse pressed left at (620, 183)
Screenshot: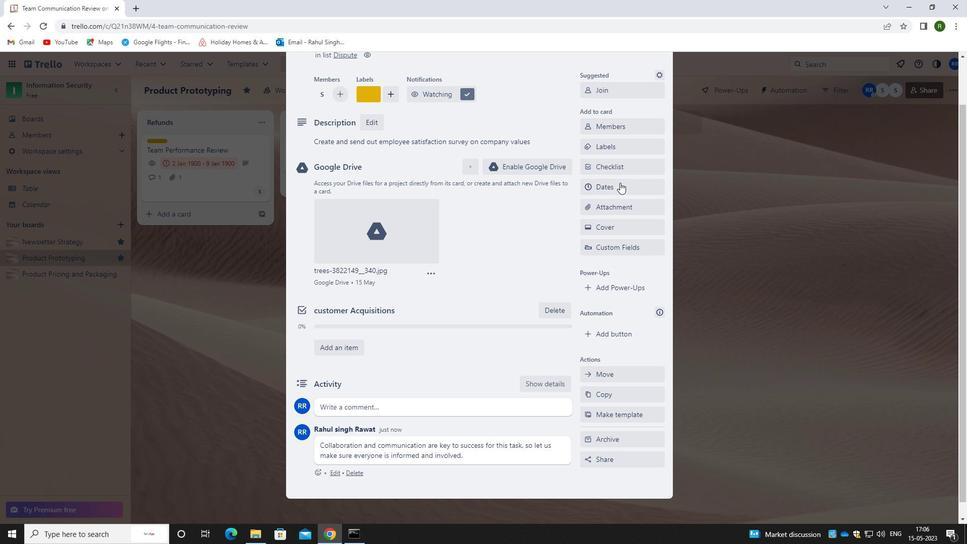 
Action: Mouse moved to (595, 273)
Screenshot: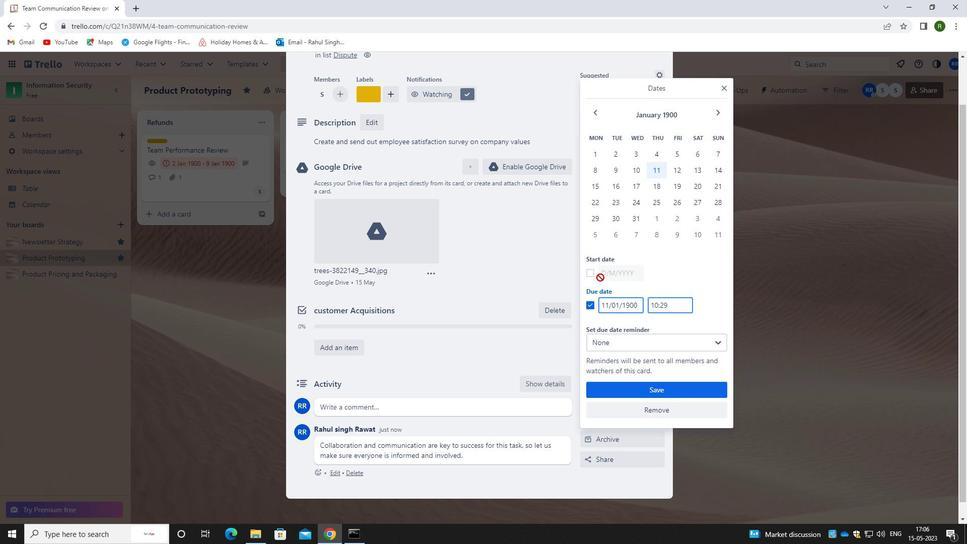 
Action: Mouse pressed left at (595, 273)
Screenshot: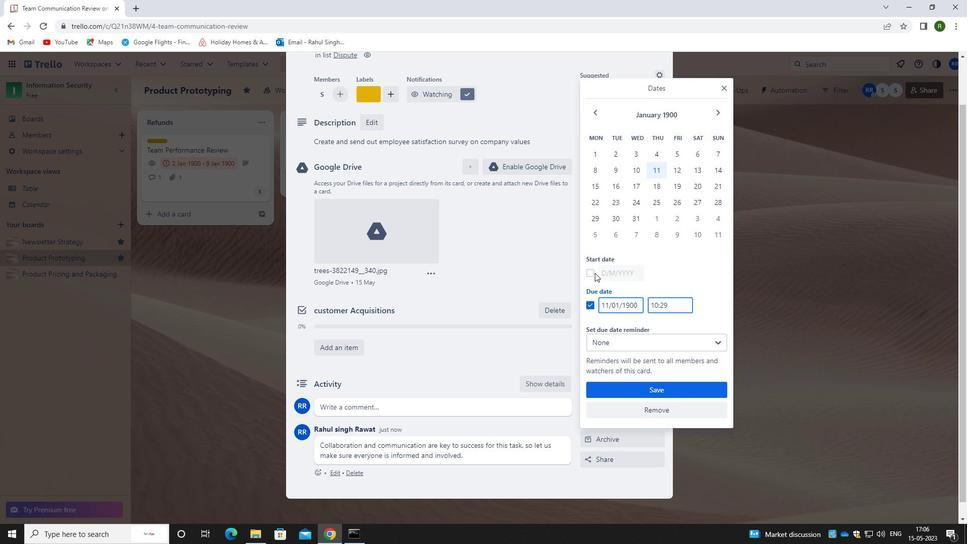 
Action: Mouse moved to (637, 274)
Screenshot: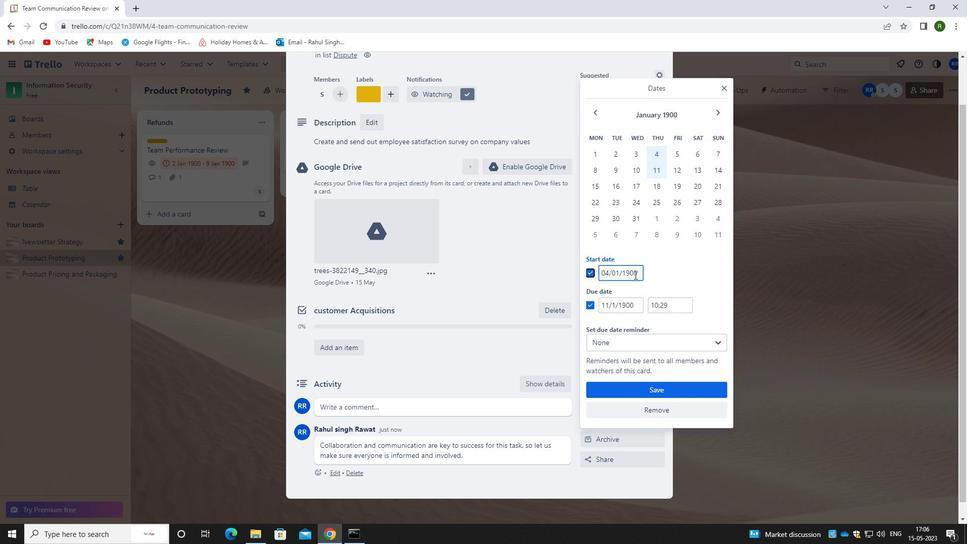 
Action: Mouse pressed left at (637, 274)
Screenshot: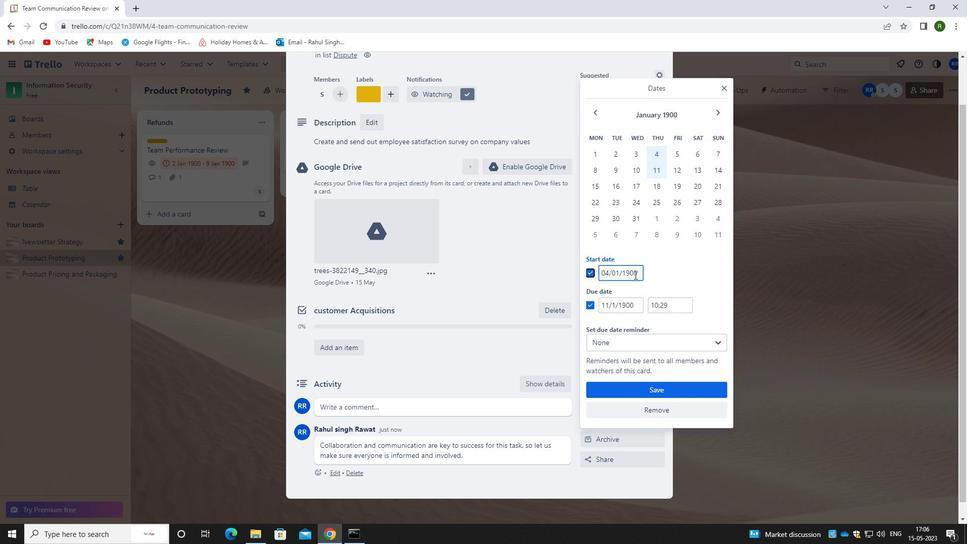 
Action: Mouse moved to (588, 272)
Screenshot: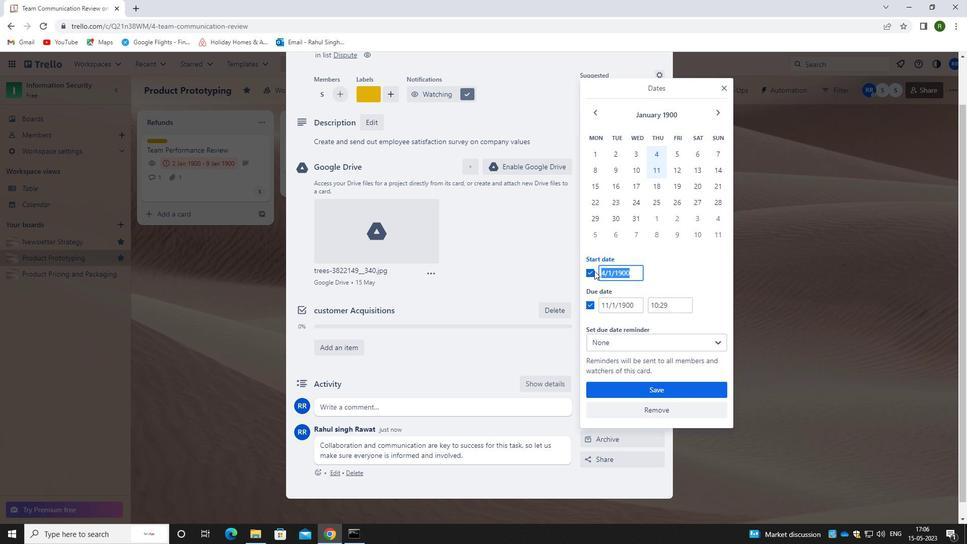 
Action: Key pressed 05/01/1900
Screenshot: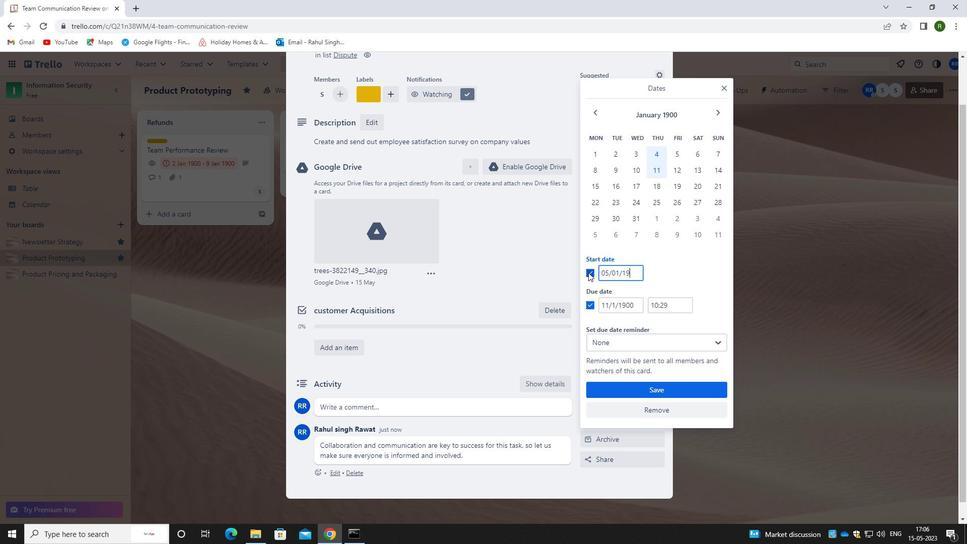 
Action: Mouse moved to (637, 302)
Screenshot: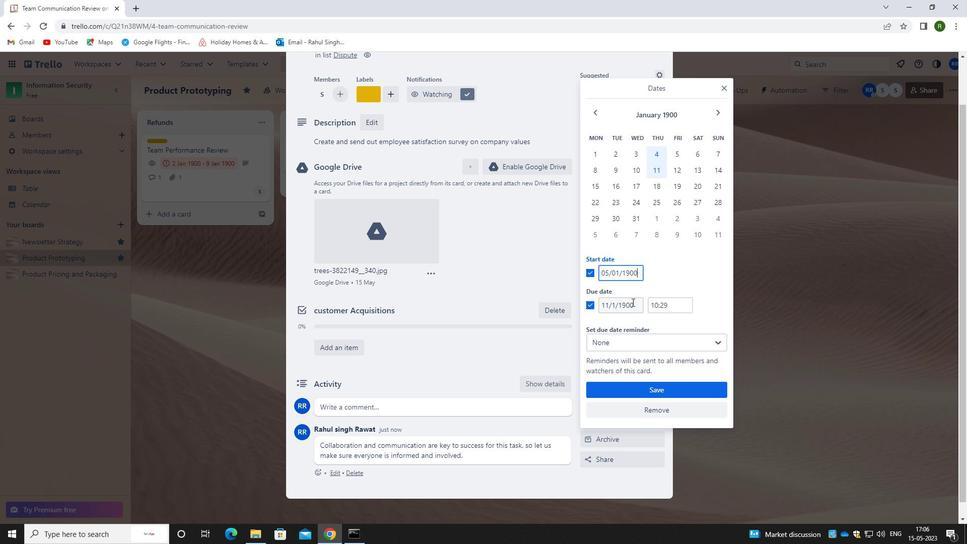 
Action: Mouse pressed left at (637, 302)
Screenshot: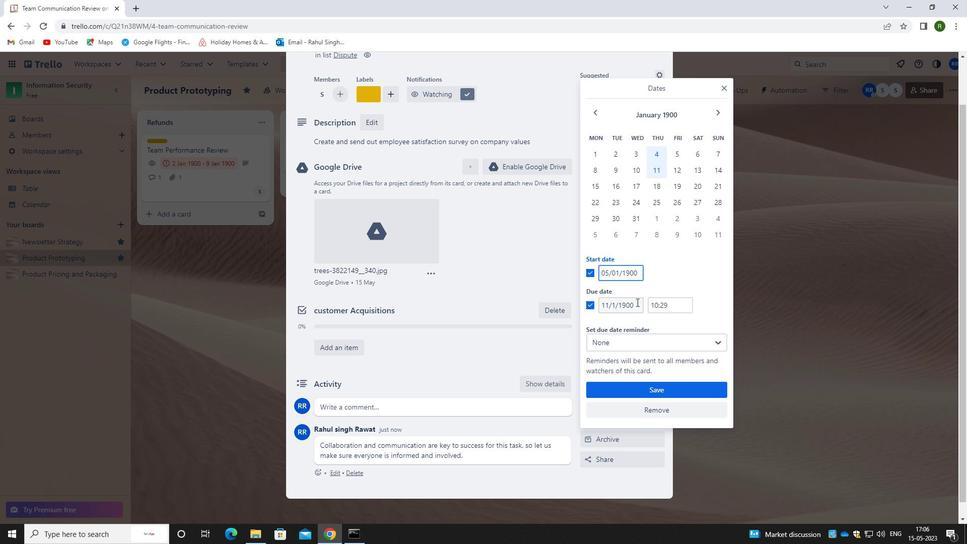 
Action: Mouse moved to (596, 311)
Screenshot: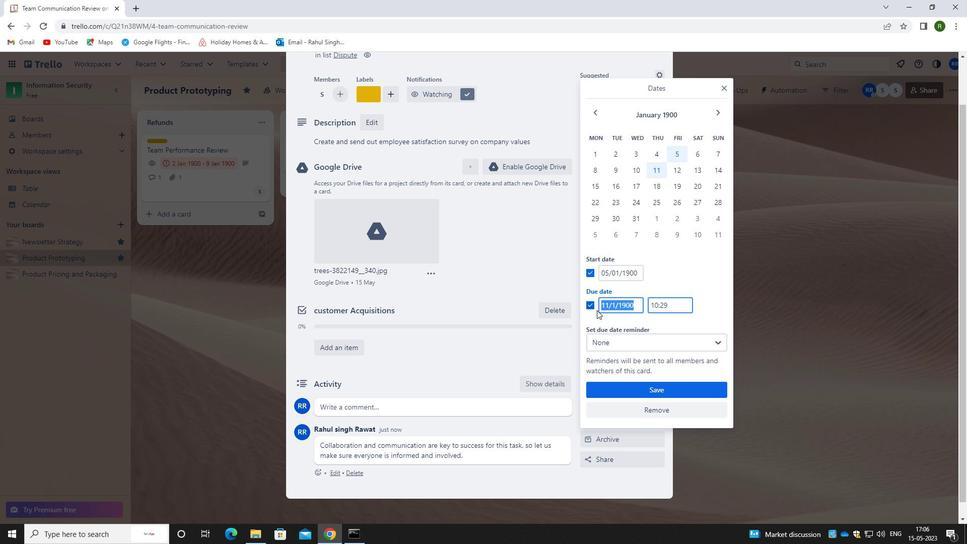 
Action: Key pressed 12/01/1900
Screenshot: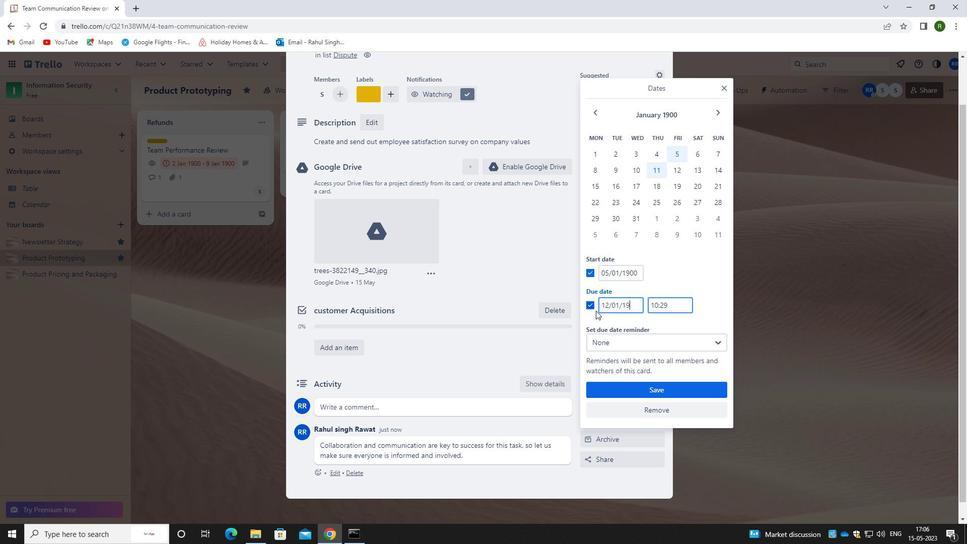 
Action: Mouse moved to (641, 385)
Screenshot: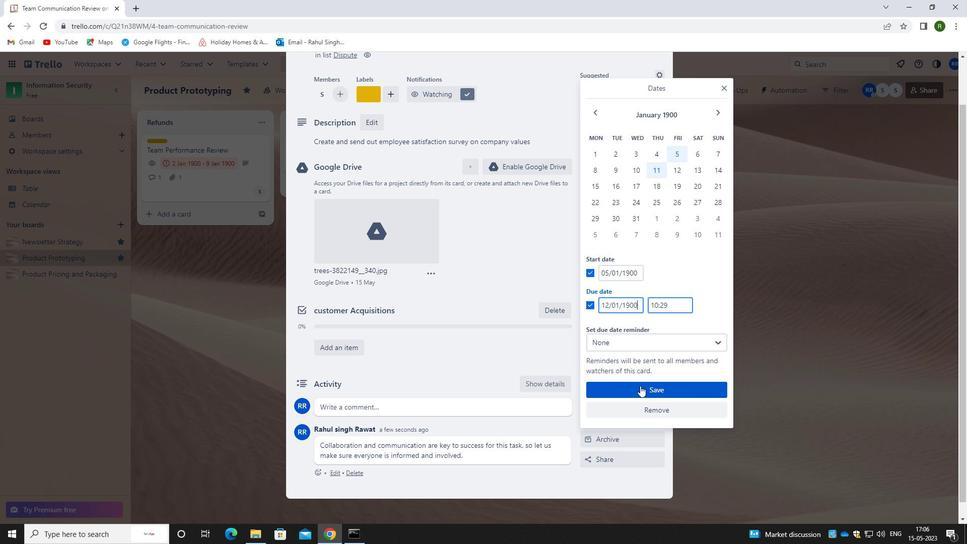 
Action: Mouse pressed left at (641, 385)
Screenshot: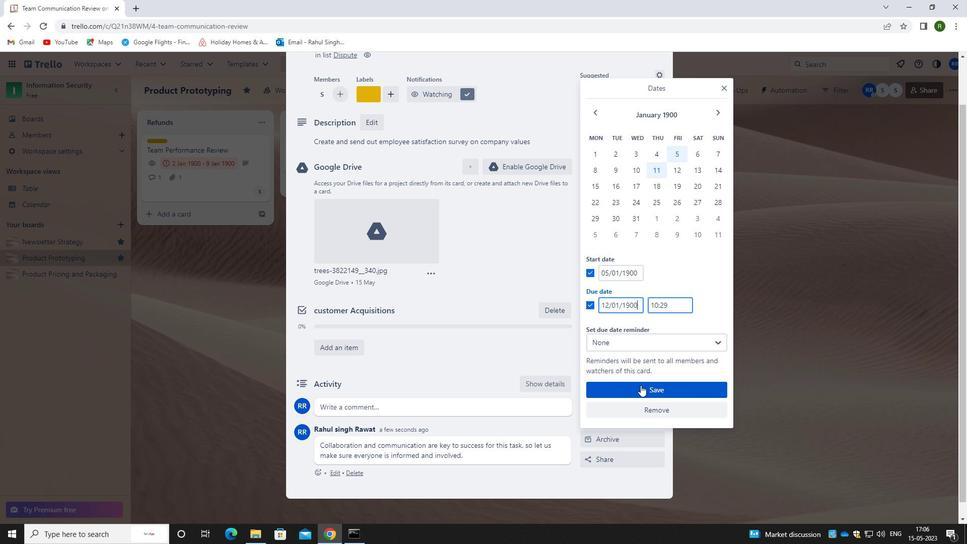 
Action: Mouse moved to (716, 229)
Screenshot: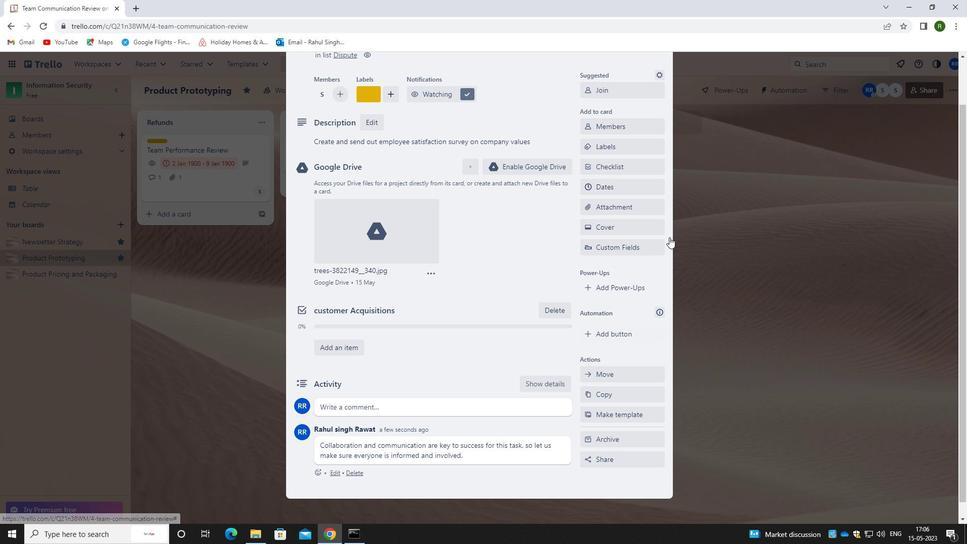 
Action: Mouse scrolled (716, 230) with delta (0, 0)
Screenshot: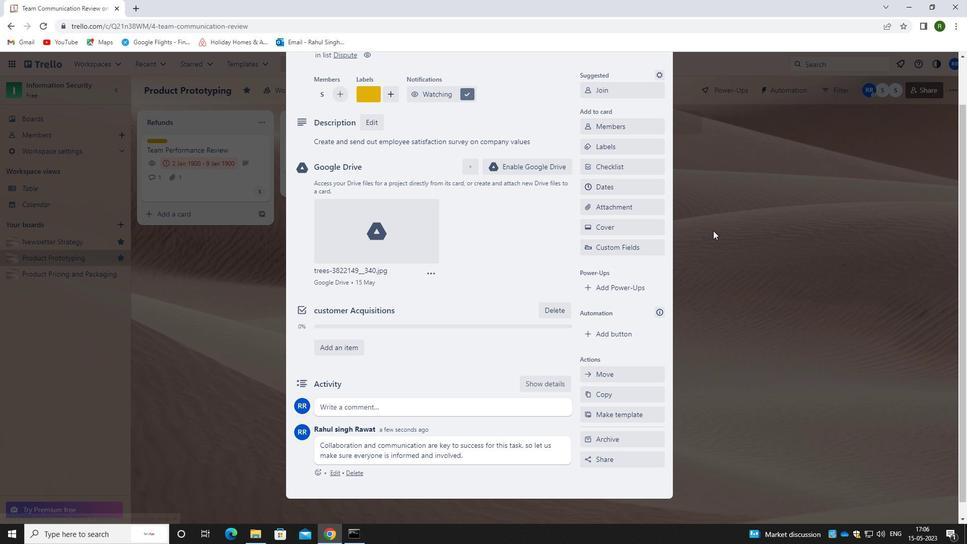 
Action: Mouse scrolled (716, 230) with delta (0, 0)
Screenshot: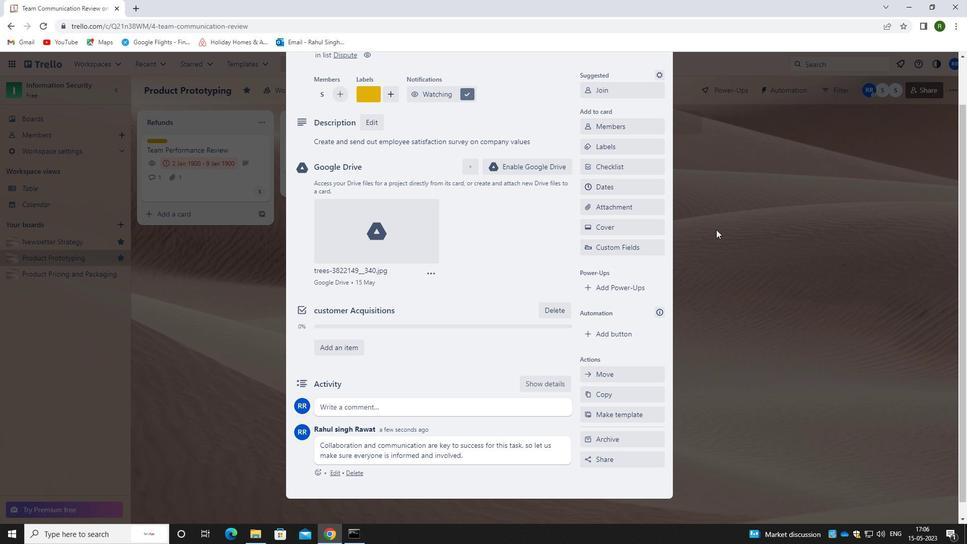 
Action: Mouse scrolled (716, 230) with delta (0, 0)
Screenshot: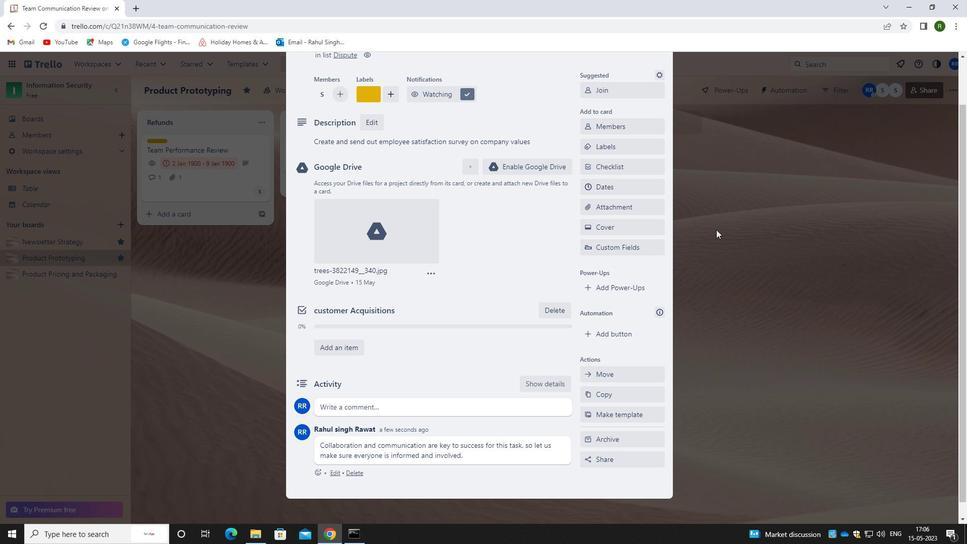 
Action: Mouse moved to (712, 222)
Screenshot: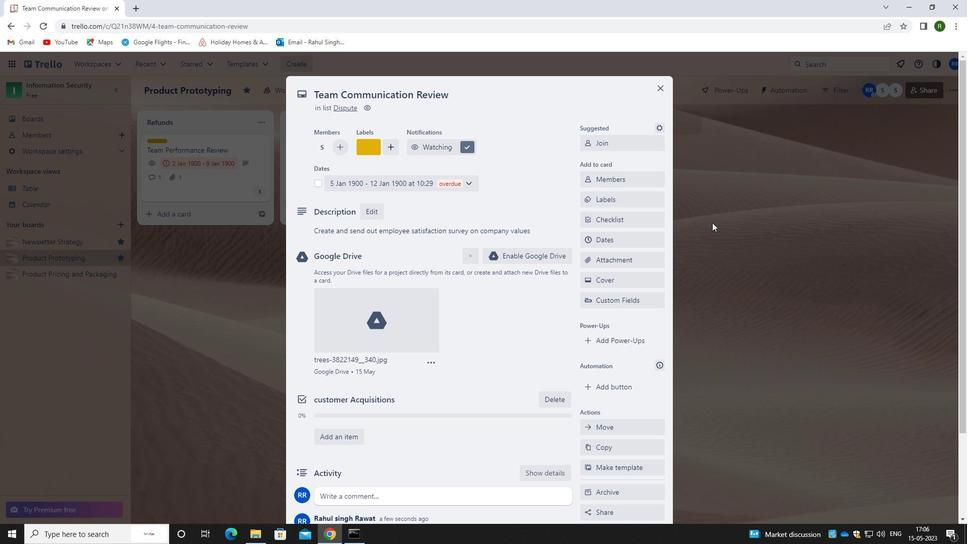 
